 Task: Add an event with the title Second Webinar: Advanced Social Media Advertising Tactics for Conversions, date '2024/04/24', time 9:40 AM to 11:40 AMand add a description:  Regular check-ins and progress reviews will be scheduled to evaluate the employee's progress and provide ongoing feedback. These discussions will allow for adjustments to the action plan if needed and provide encouragement and support to the employee., put the event into Blue category . Add location for the event as: 654 Dubai Creek, Dubai, UAE, logged in from the account softage.10@softage.netand send the event invitation to softage.2@softage.net and softage.3@softage.net. Set a reminder for the event 15 minutes before
Action: Mouse moved to (77, 103)
Screenshot: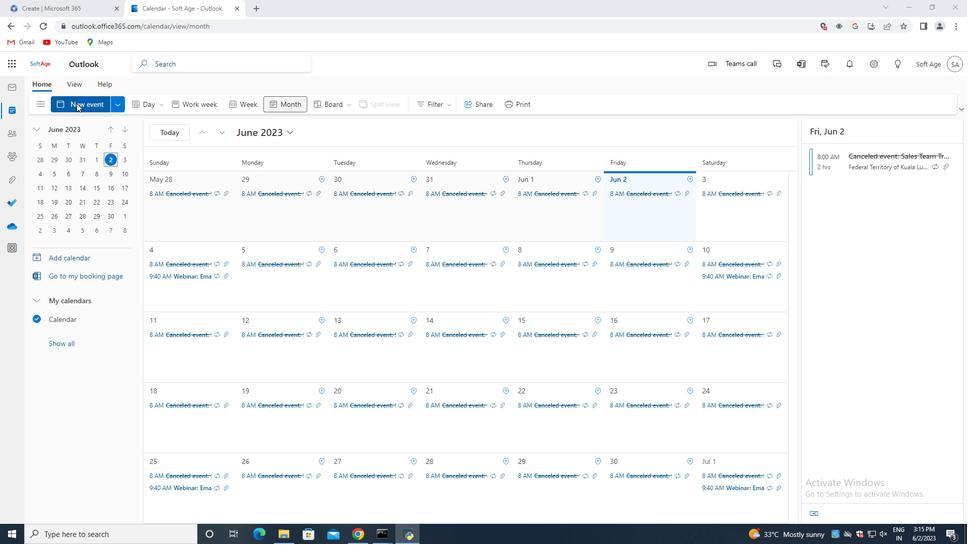 
Action: Mouse pressed left at (77, 103)
Screenshot: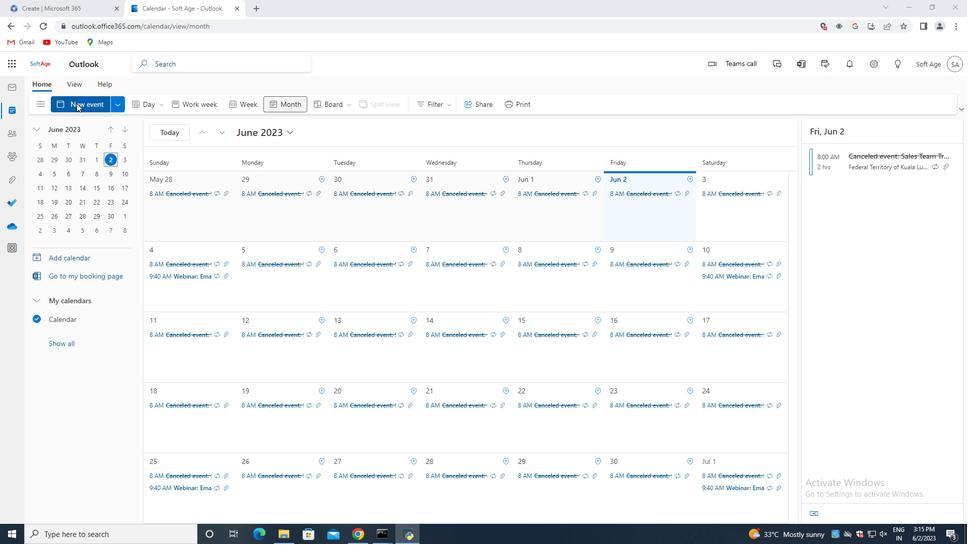 
Action: Mouse moved to (258, 169)
Screenshot: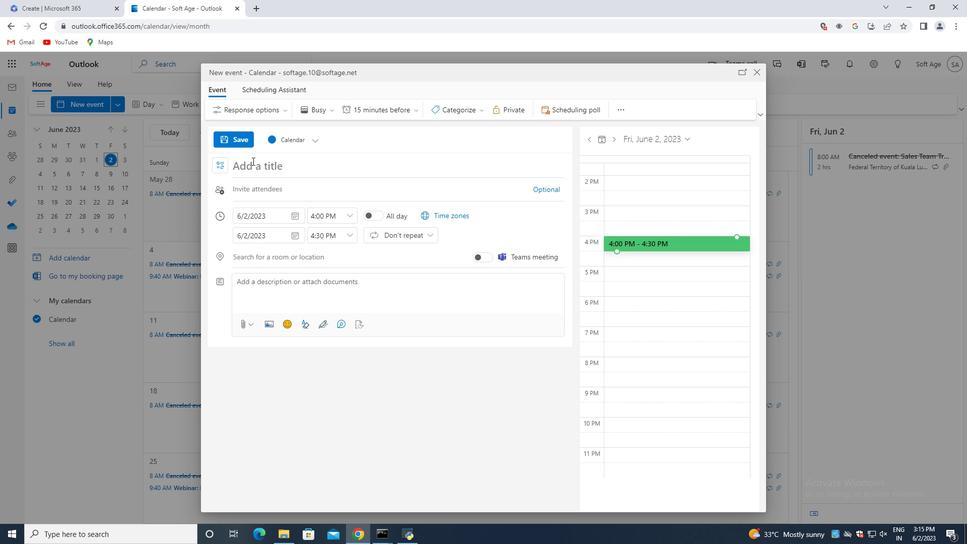 
Action: Mouse pressed left at (258, 169)
Screenshot: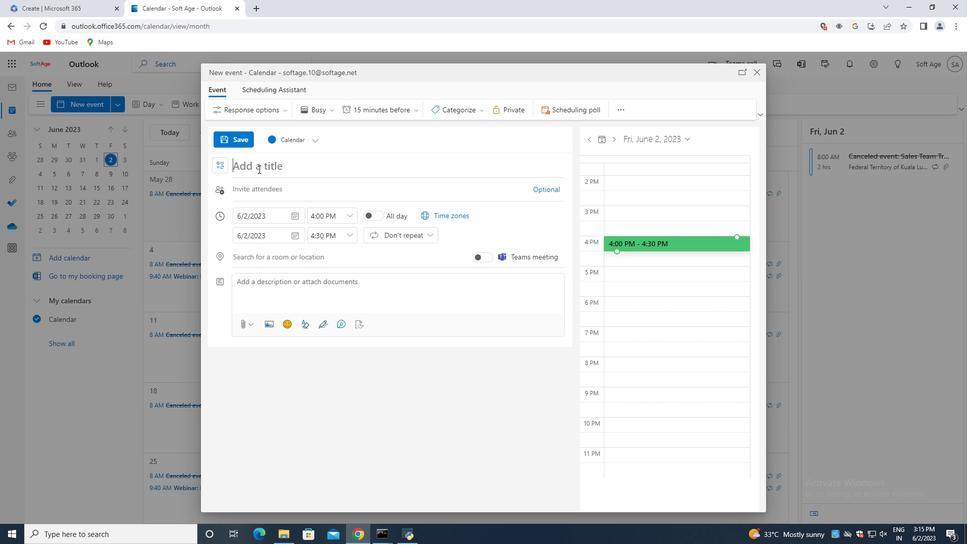
Action: Key pressed <Key.shift>Second<Key.space><Key.shift>Webinar<Key.shift_r>:<Key.space><Key.shift>Advanced<Key.space><Key.shift>Social<Key.space><Key.shift>Media<Key.space><Key.shift>Advertising<Key.space><Key.shift>Tactics
Screenshot: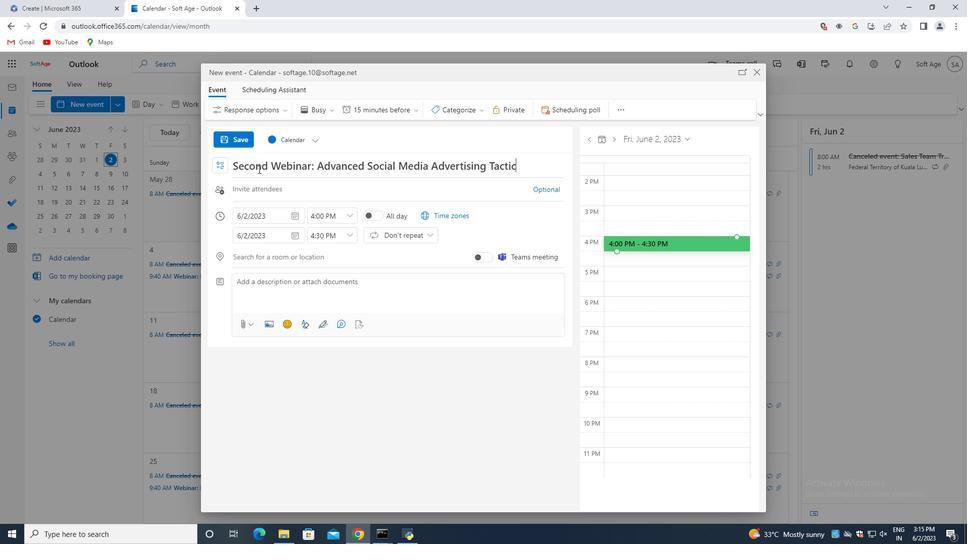 
Action: Mouse moved to (291, 215)
Screenshot: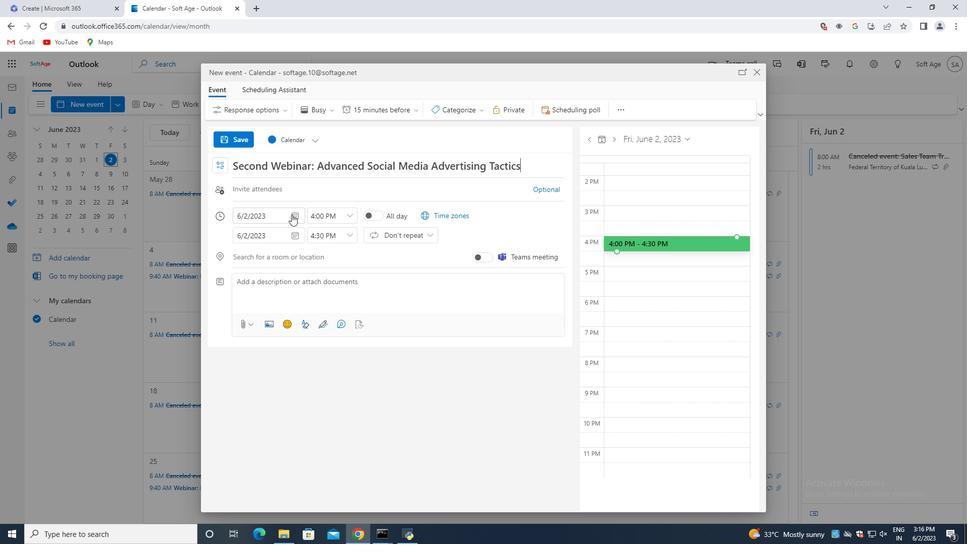 
Action: Mouse pressed left at (291, 215)
Screenshot: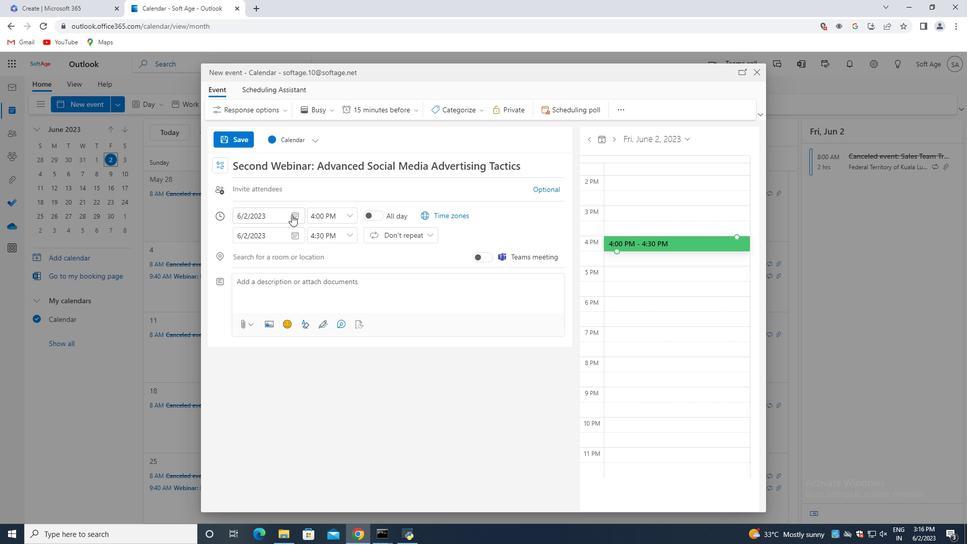 
Action: Mouse moved to (327, 238)
Screenshot: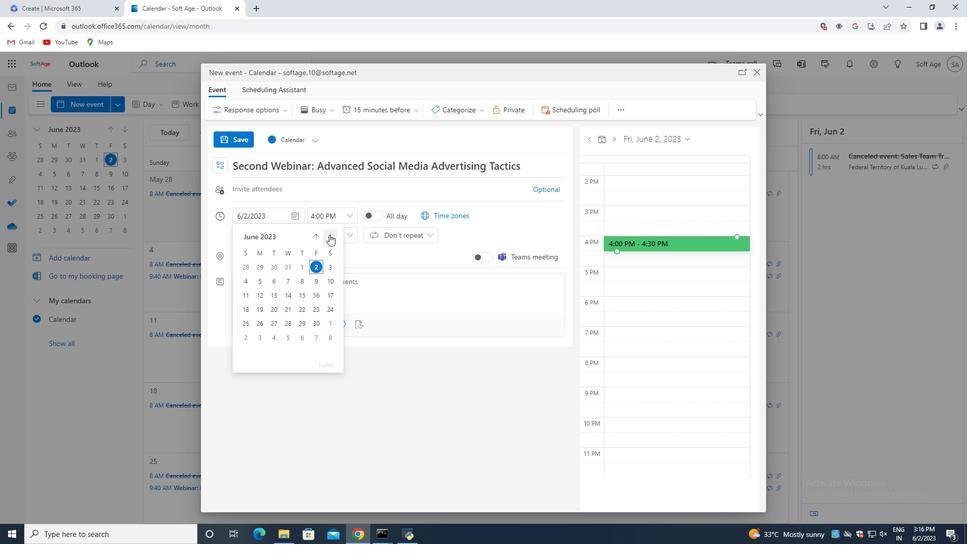 
Action: Mouse pressed left at (327, 238)
Screenshot: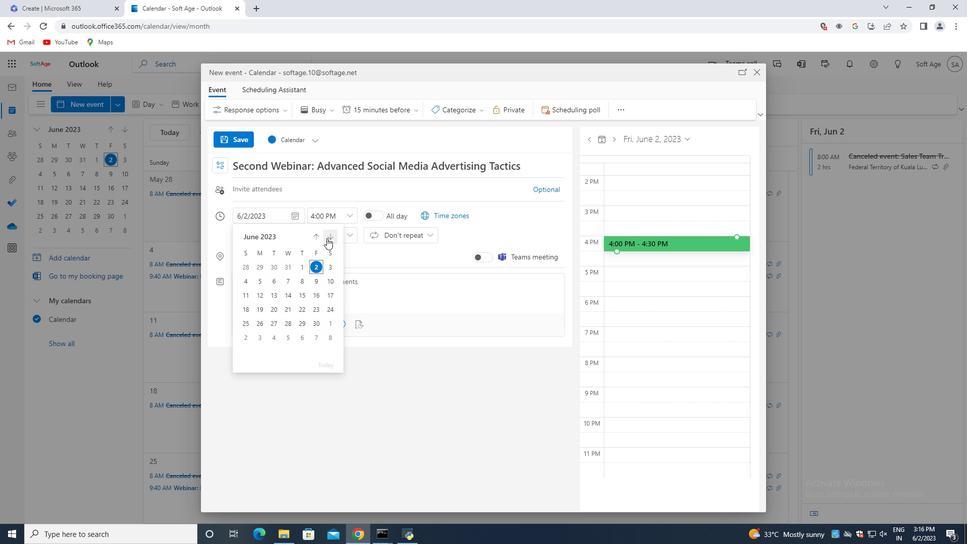 
Action: Mouse pressed left at (327, 238)
Screenshot: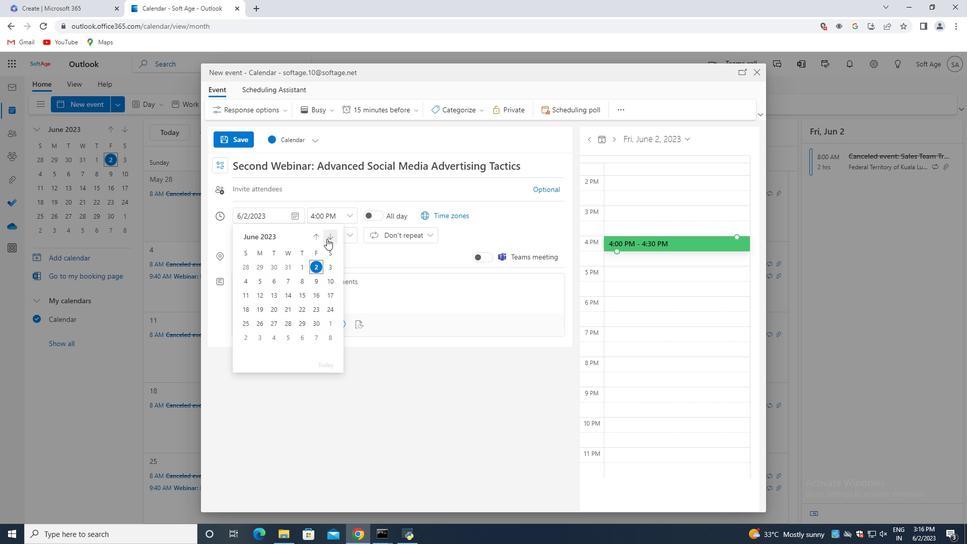 
Action: Mouse moved to (327, 238)
Screenshot: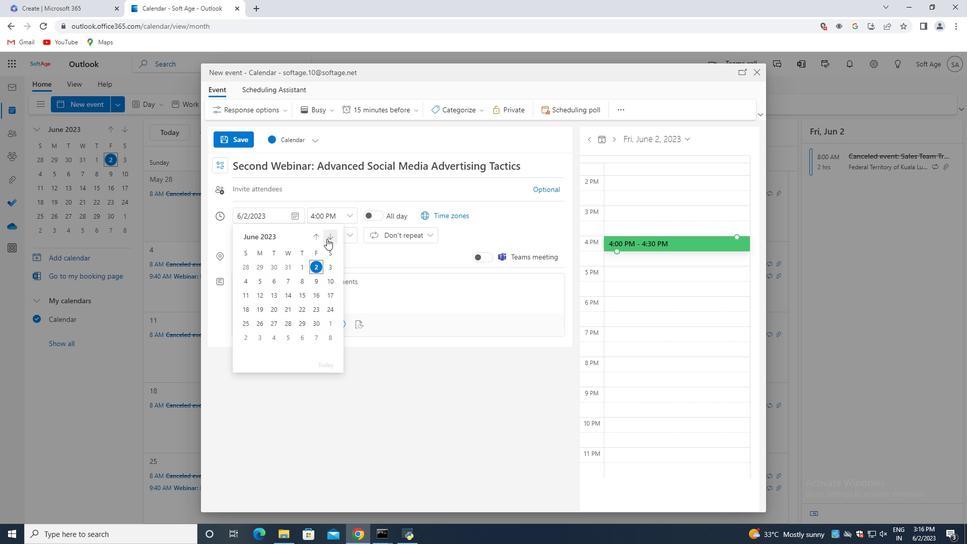 
Action: Mouse pressed left at (327, 238)
Screenshot: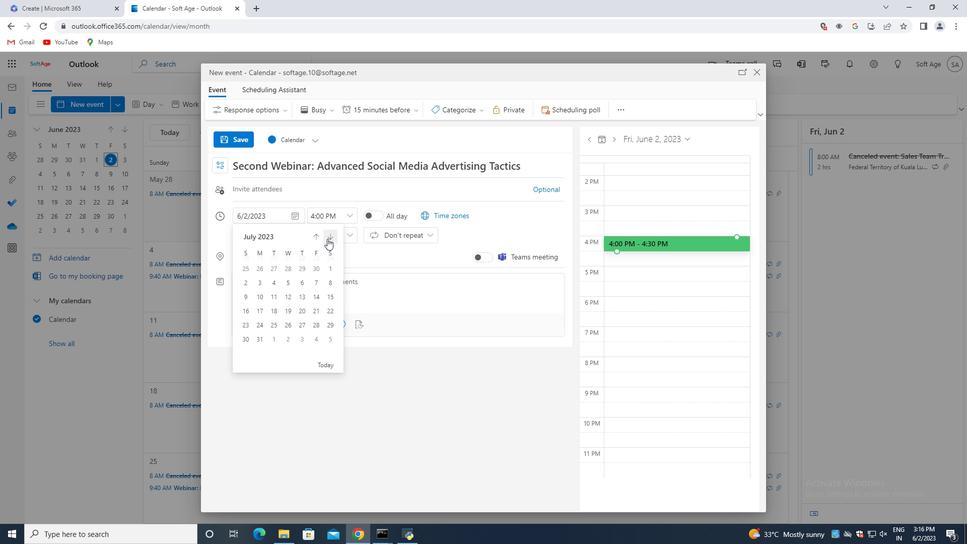 
Action: Mouse pressed left at (327, 238)
Screenshot: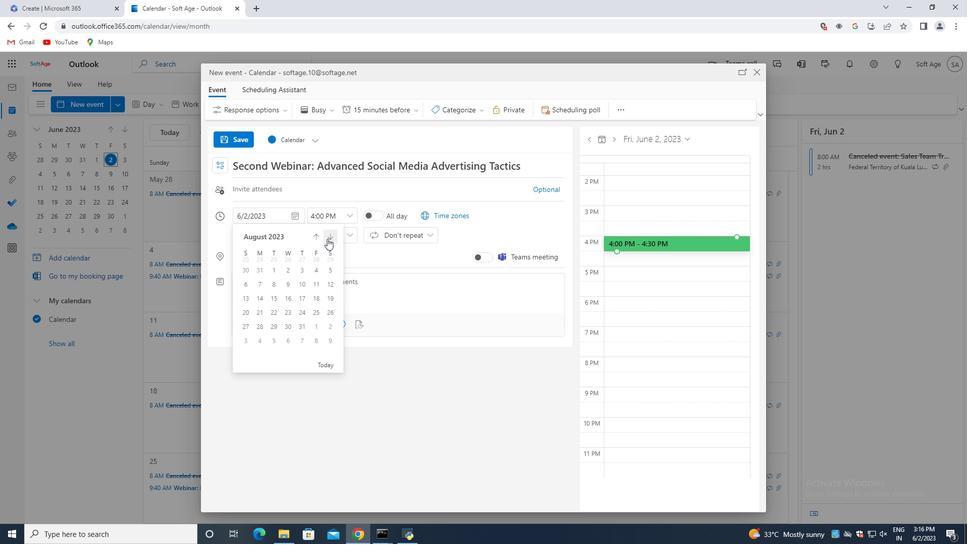 
Action: Mouse moved to (328, 238)
Screenshot: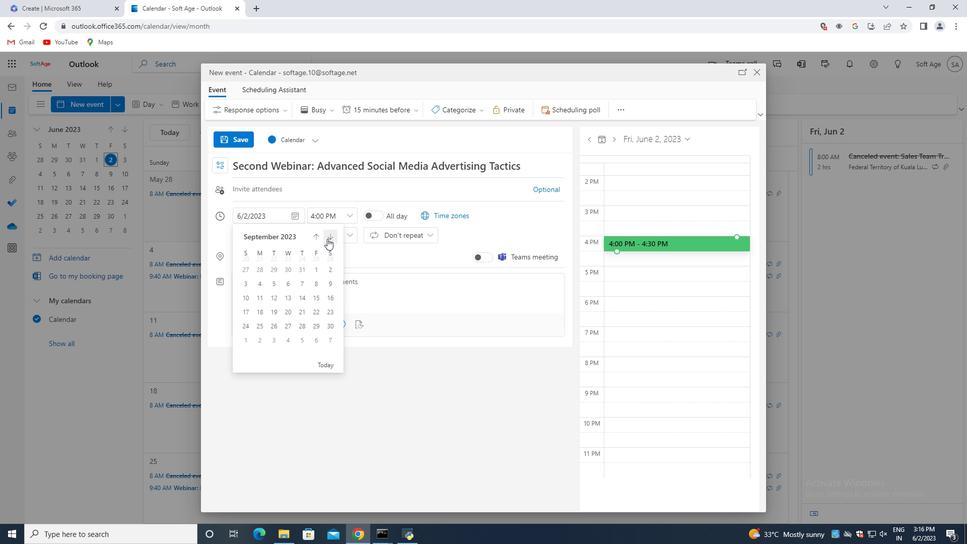 
Action: Mouse pressed left at (328, 238)
Screenshot: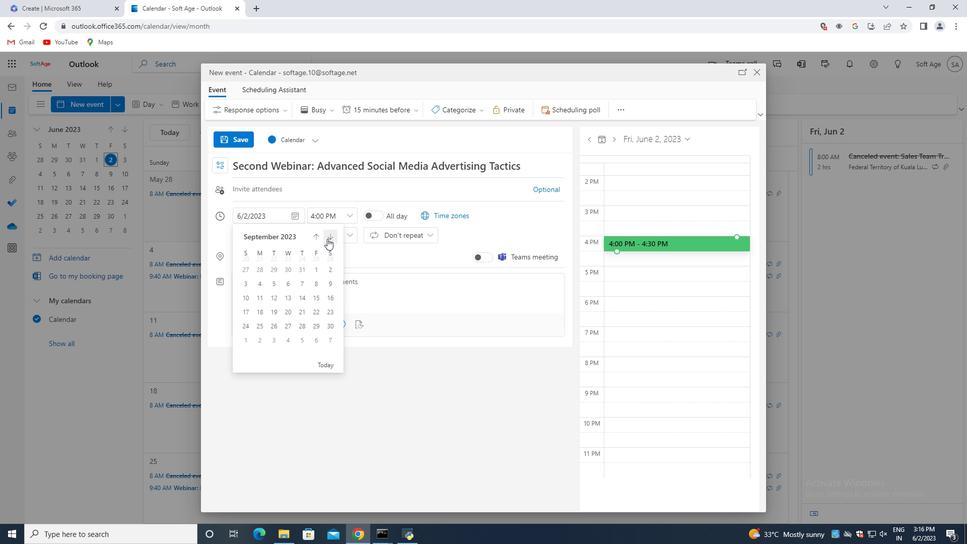 
Action: Mouse moved to (328, 238)
Screenshot: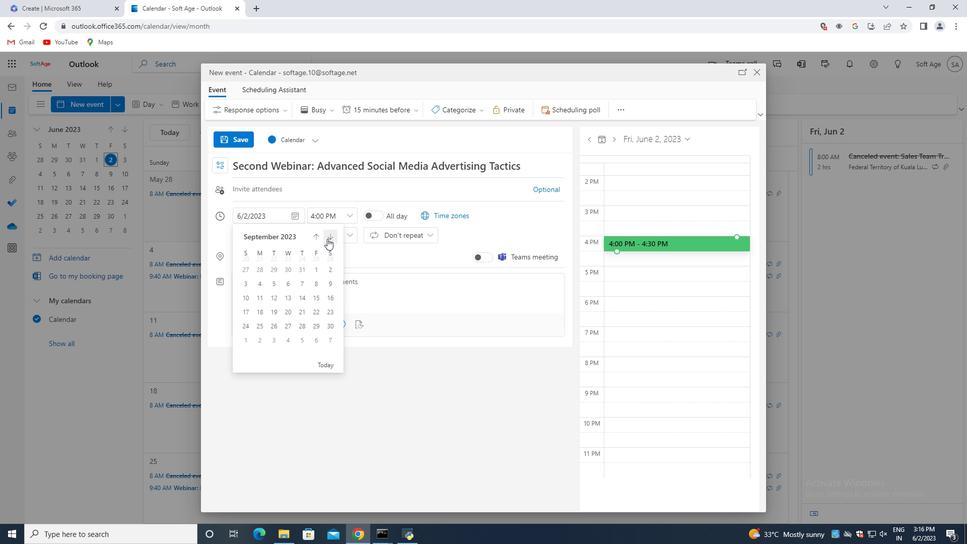 
Action: Mouse pressed left at (328, 238)
Screenshot: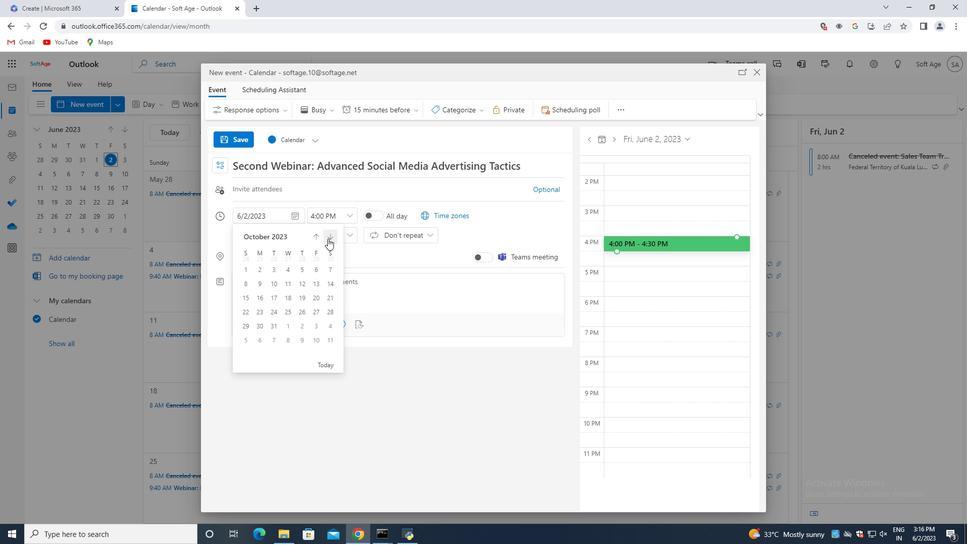 
Action: Mouse moved to (329, 239)
Screenshot: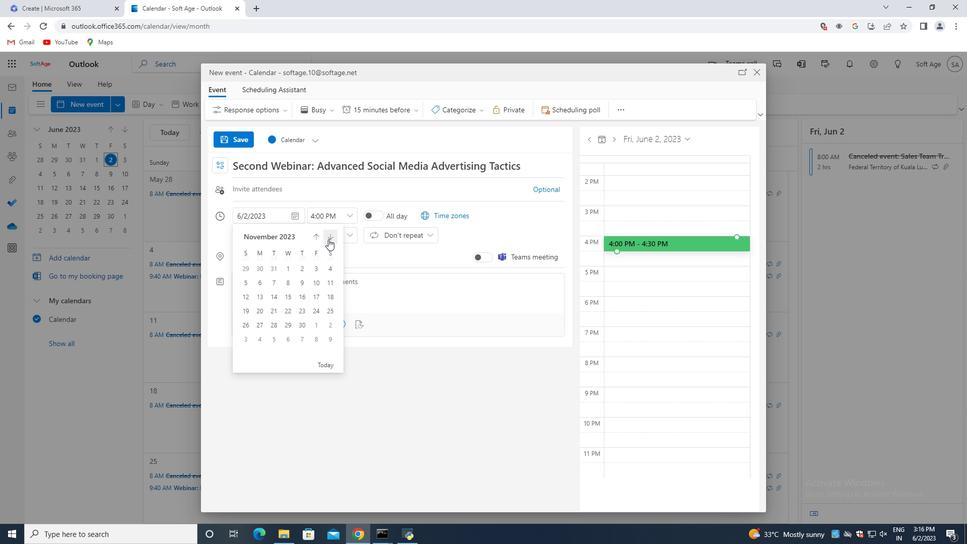 
Action: Mouse pressed left at (329, 239)
Screenshot: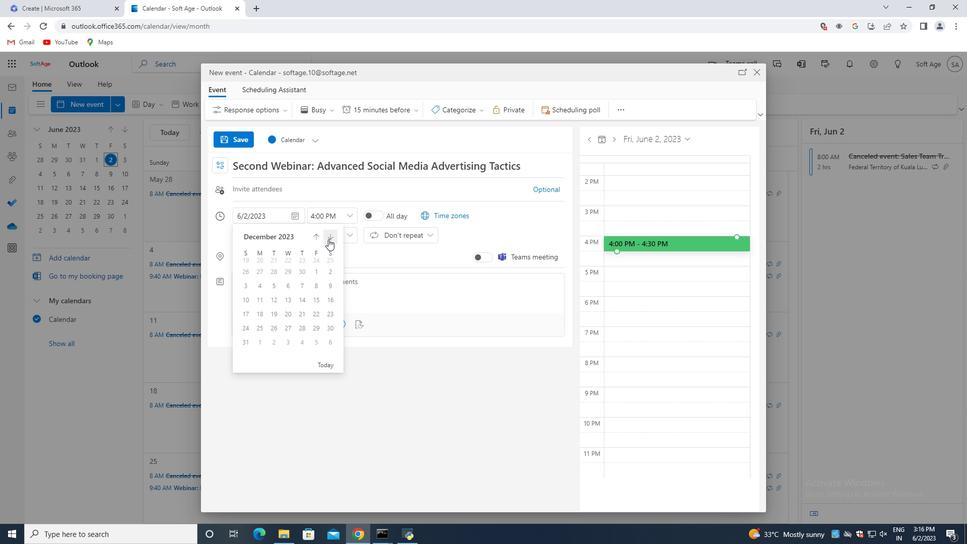 
Action: Mouse pressed left at (329, 239)
Screenshot: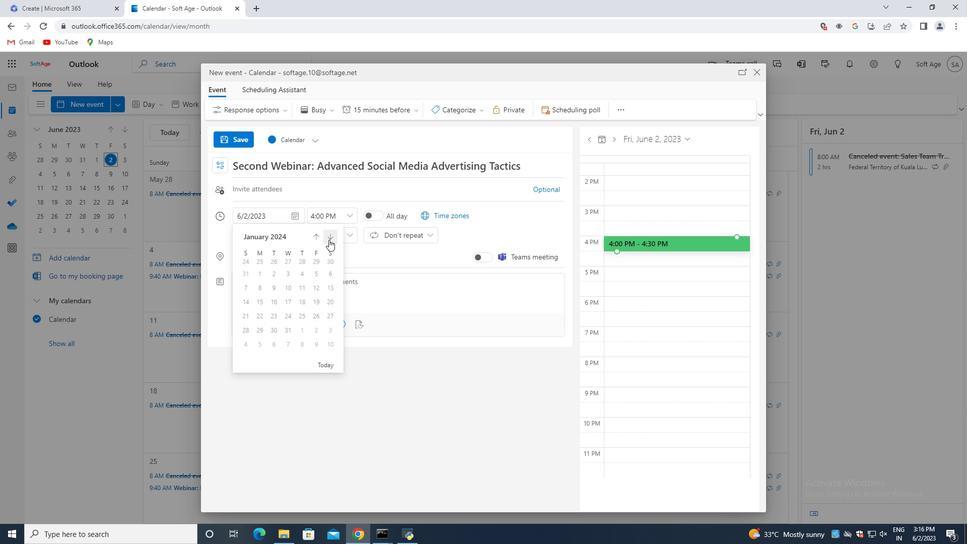 
Action: Mouse pressed left at (329, 239)
Screenshot: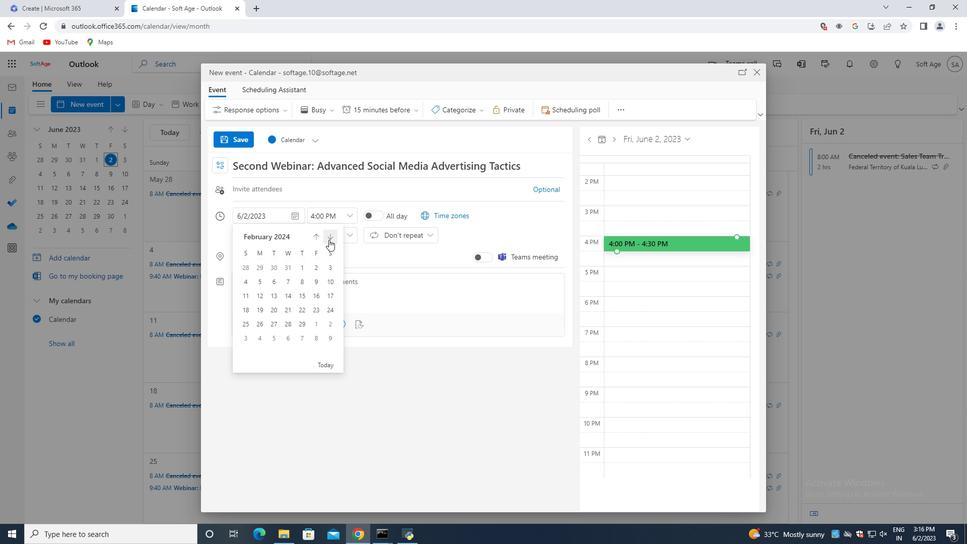 
Action: Mouse moved to (329, 240)
Screenshot: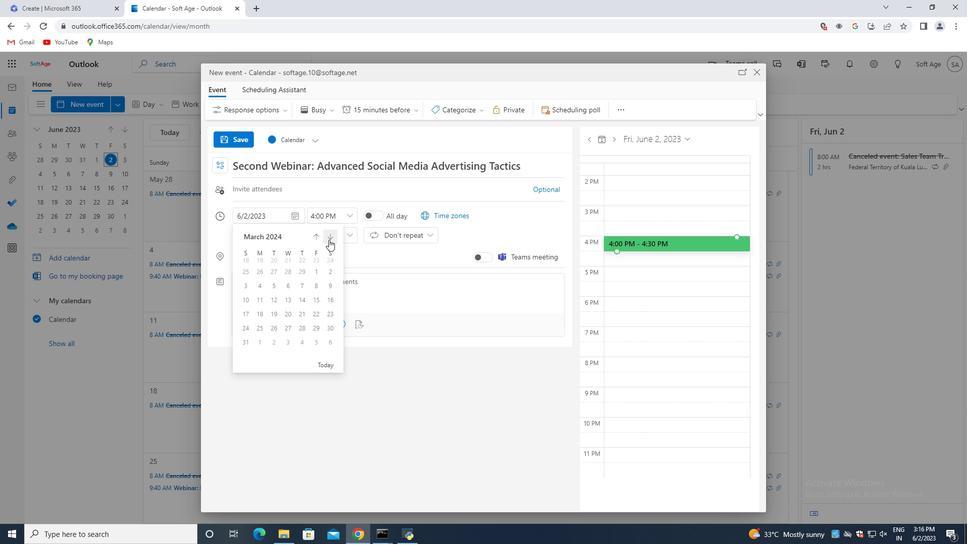 
Action: Mouse pressed left at (329, 240)
Screenshot: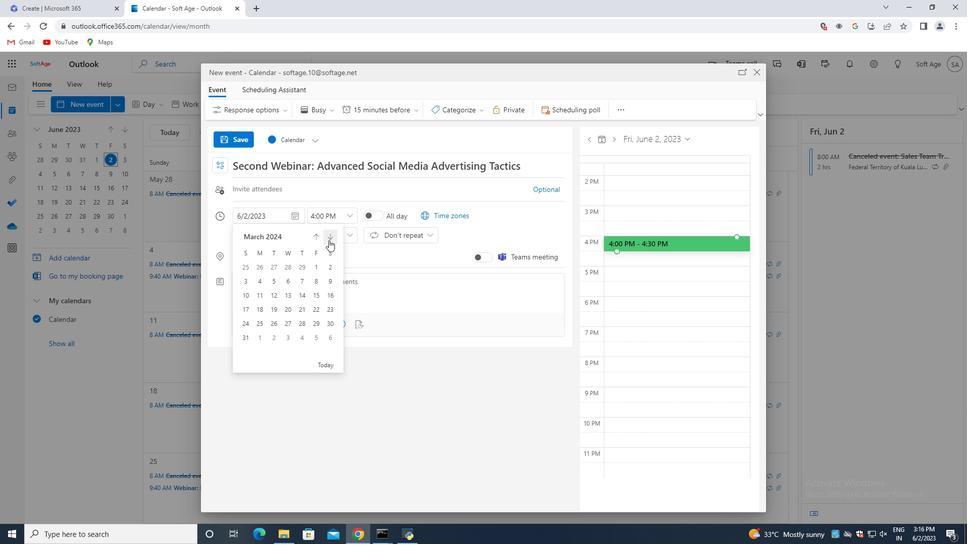 
Action: Mouse moved to (288, 309)
Screenshot: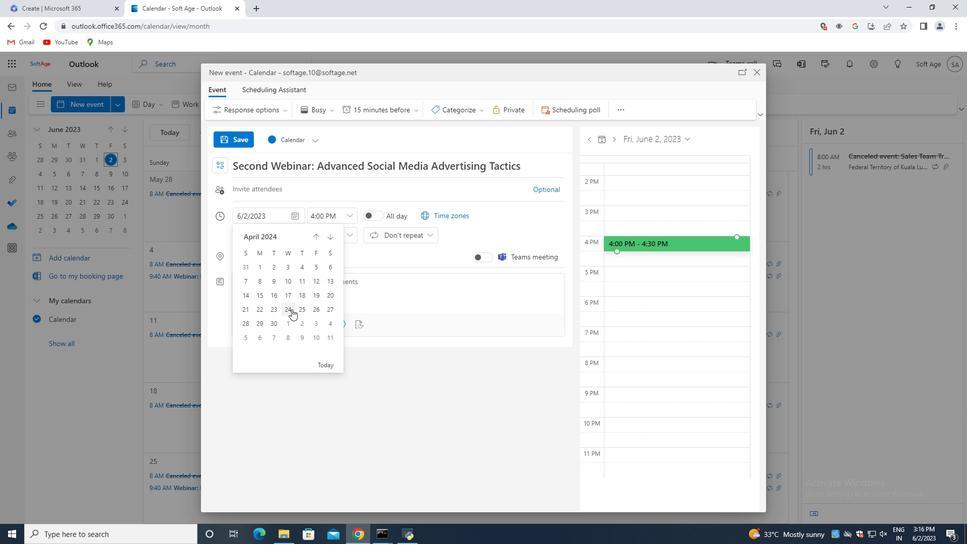 
Action: Mouse pressed left at (288, 309)
Screenshot: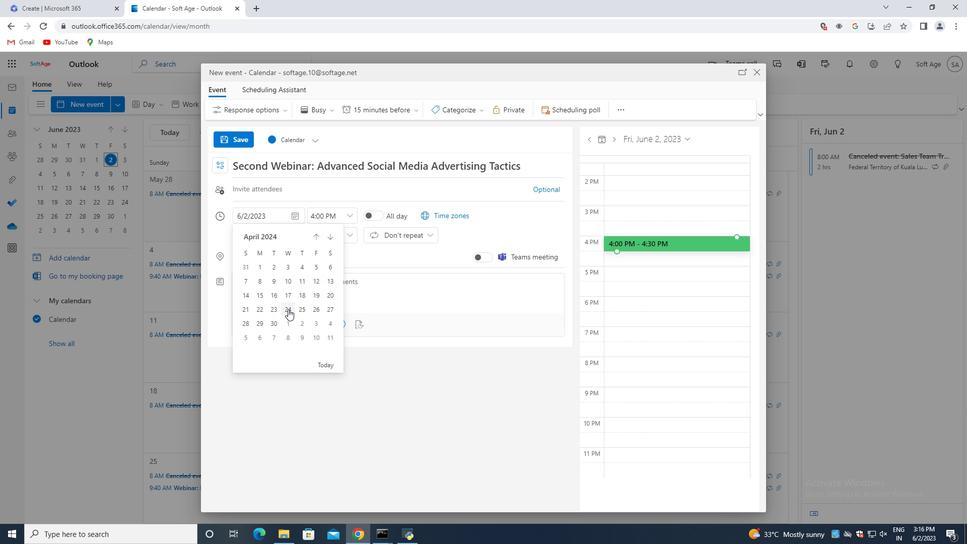 
Action: Mouse moved to (350, 216)
Screenshot: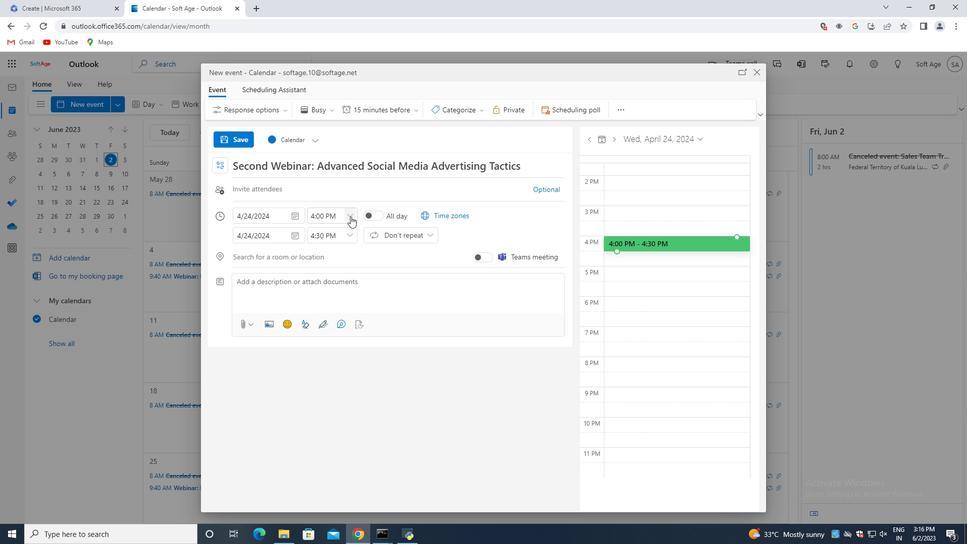 
Action: Mouse pressed left at (350, 216)
Screenshot: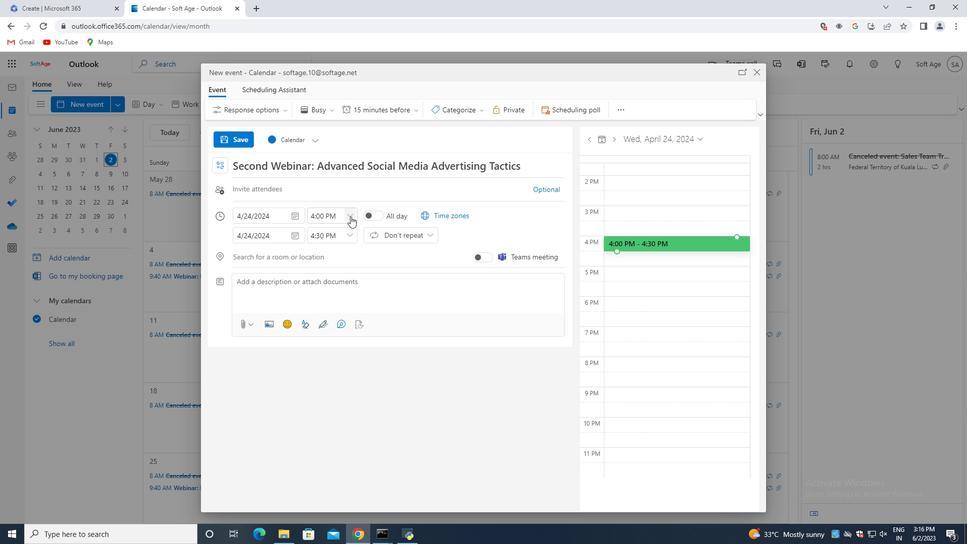 
Action: Mouse moved to (338, 233)
Screenshot: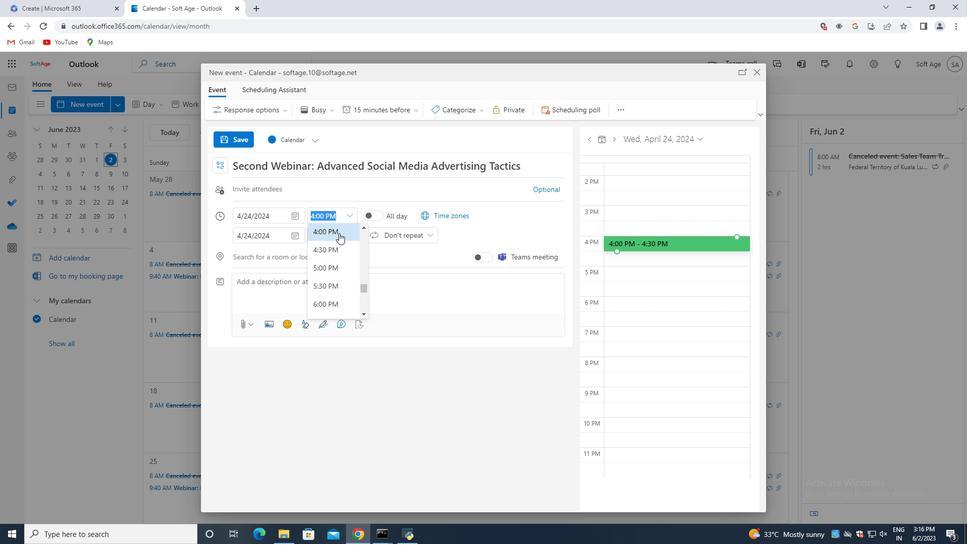 
Action: Mouse scrolled (338, 233) with delta (0, 0)
Screenshot: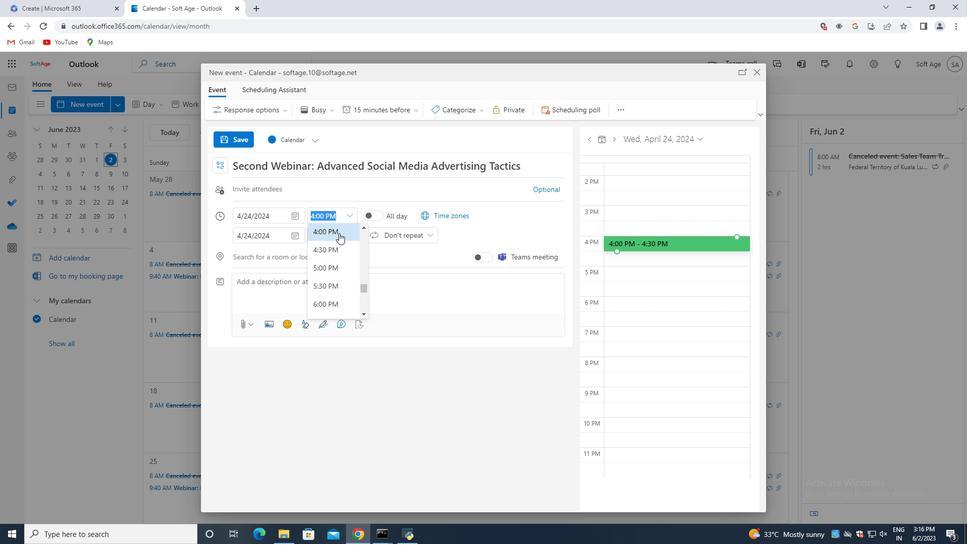 
Action: Mouse scrolled (338, 233) with delta (0, 0)
Screenshot: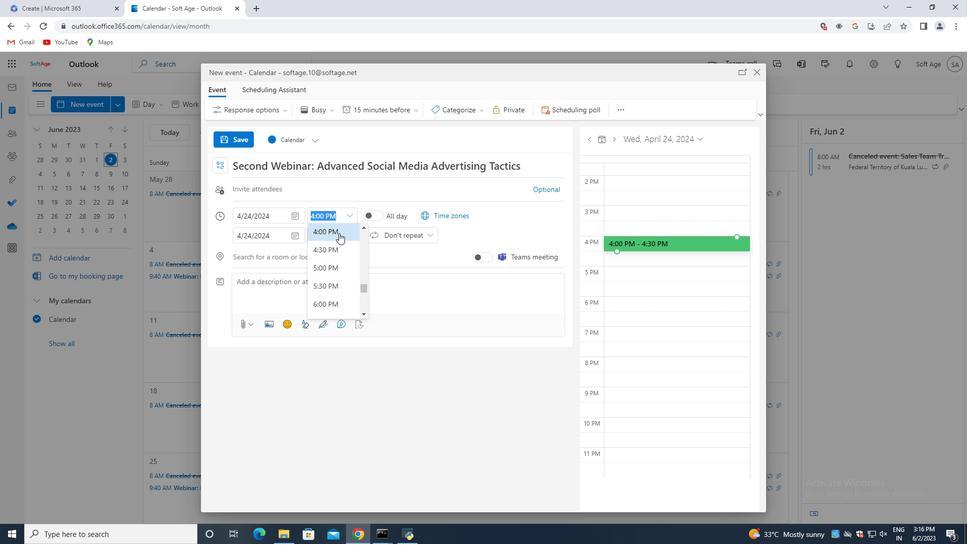 
Action: Mouse scrolled (338, 233) with delta (0, 0)
Screenshot: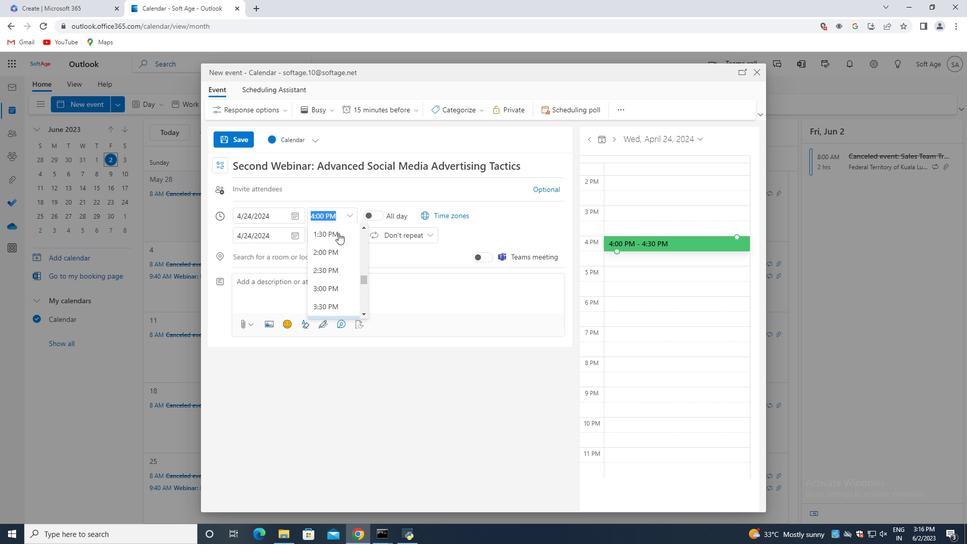 
Action: Mouse scrolled (338, 233) with delta (0, 0)
Screenshot: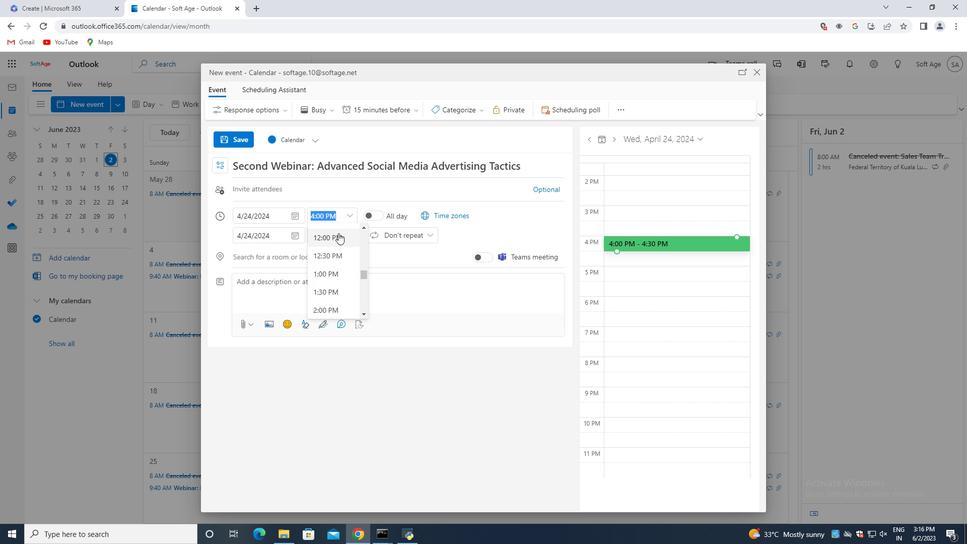 
Action: Mouse scrolled (338, 233) with delta (0, 0)
Screenshot: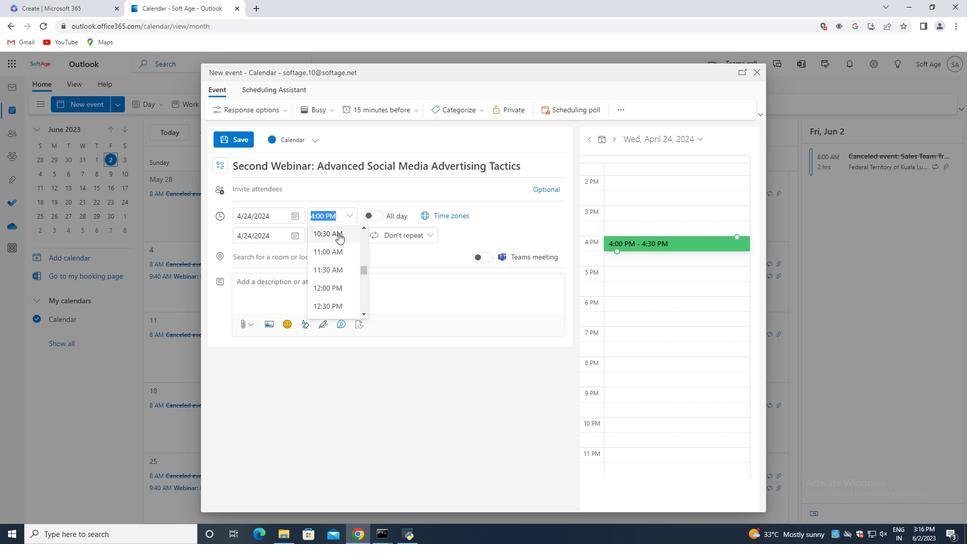 
Action: Mouse moved to (323, 249)
Screenshot: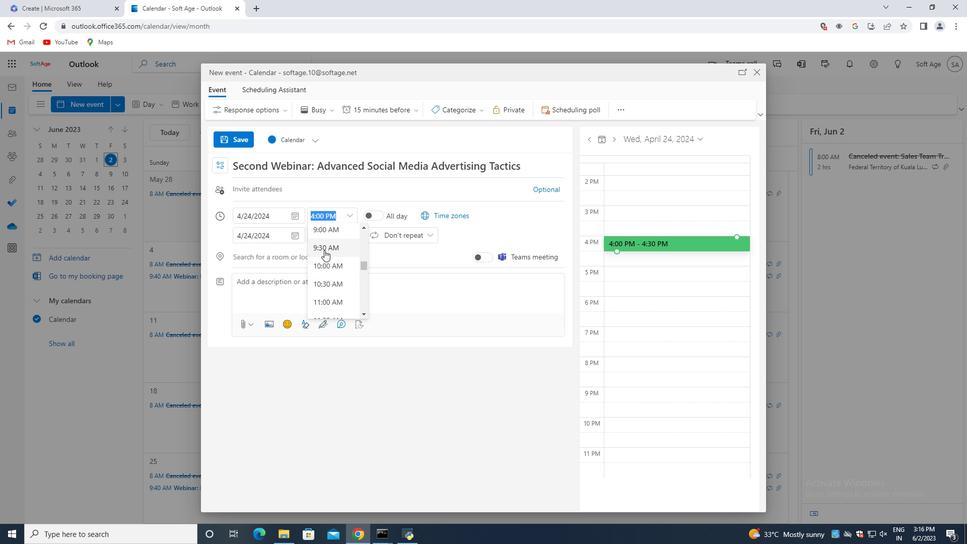 
Action: Mouse pressed left at (323, 249)
Screenshot: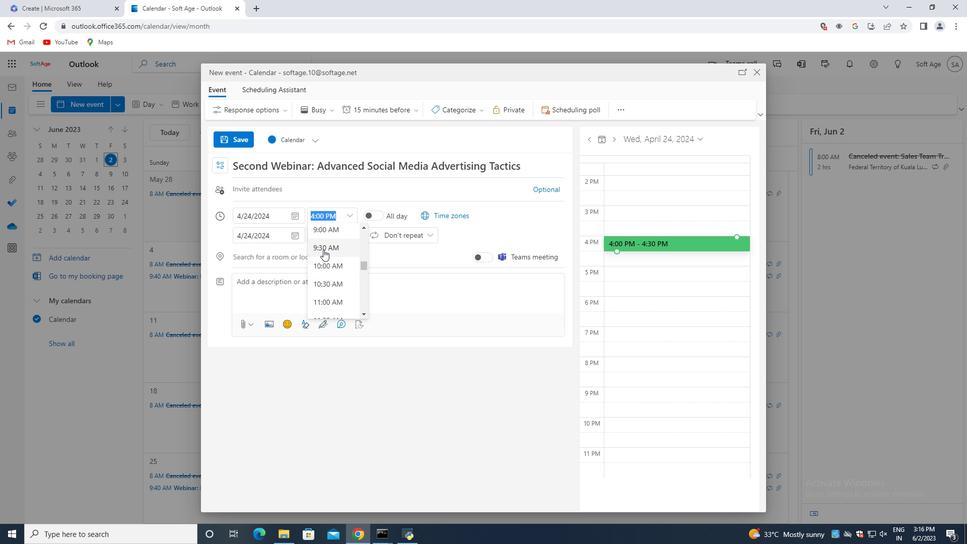 
Action: Mouse moved to (318, 217)
Screenshot: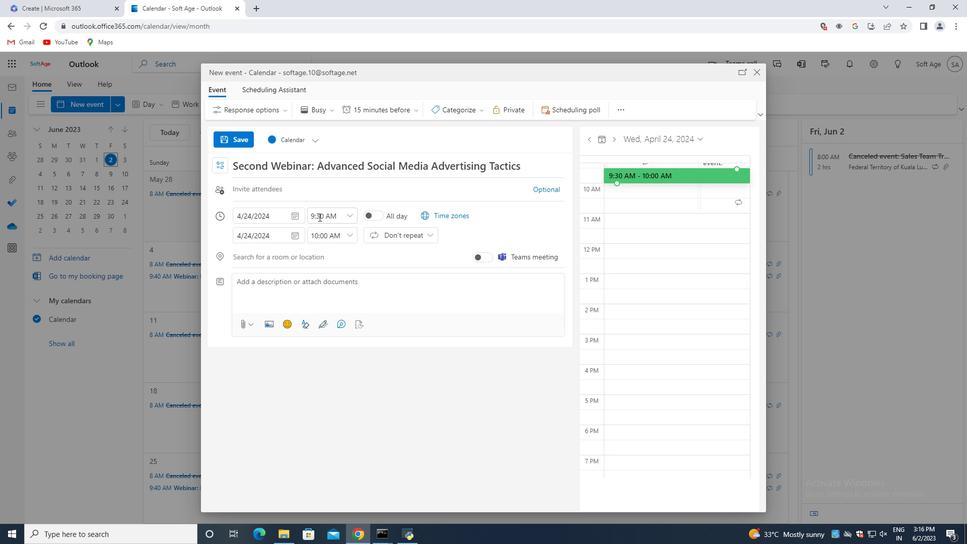
Action: Mouse pressed left at (318, 217)
Screenshot: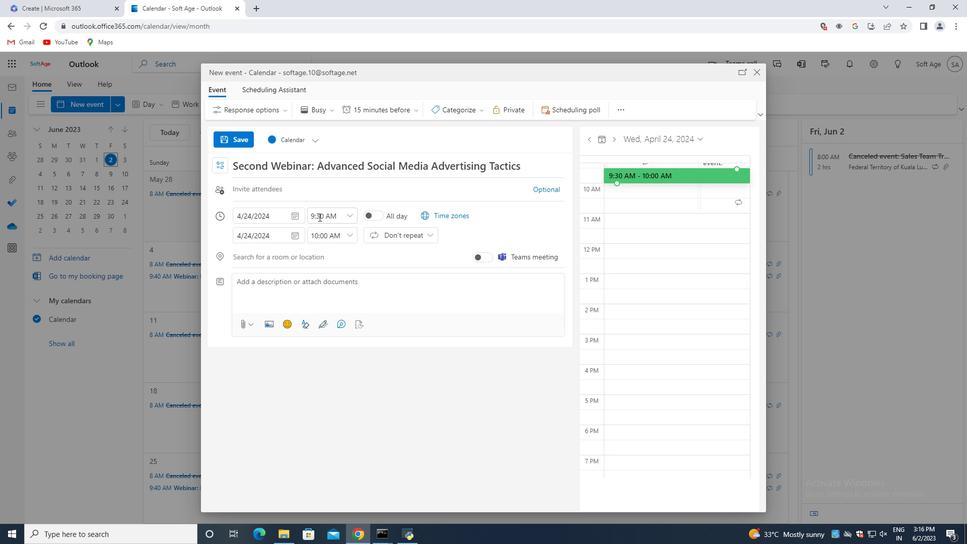 
Action: Mouse moved to (339, 269)
Screenshot: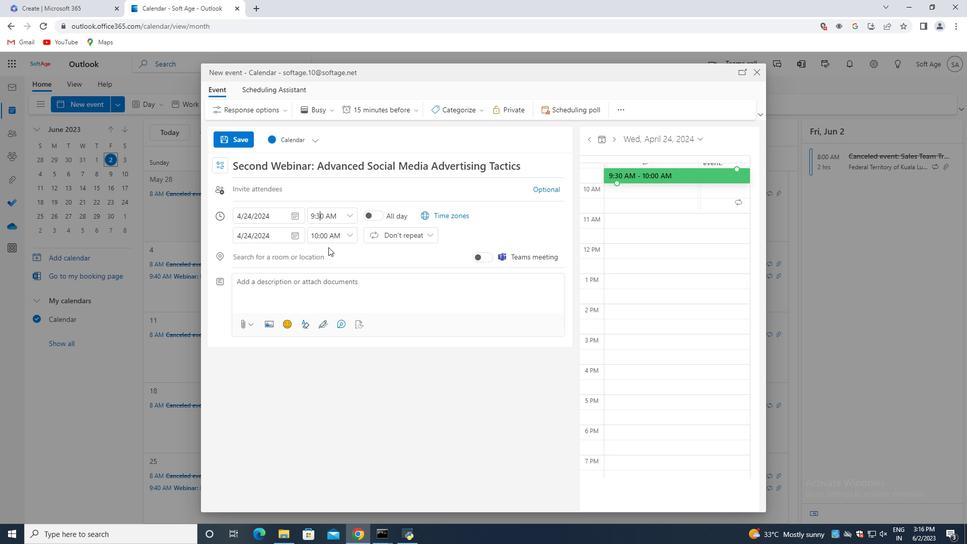 
Action: Key pressed <Key.backspace>4
Screenshot: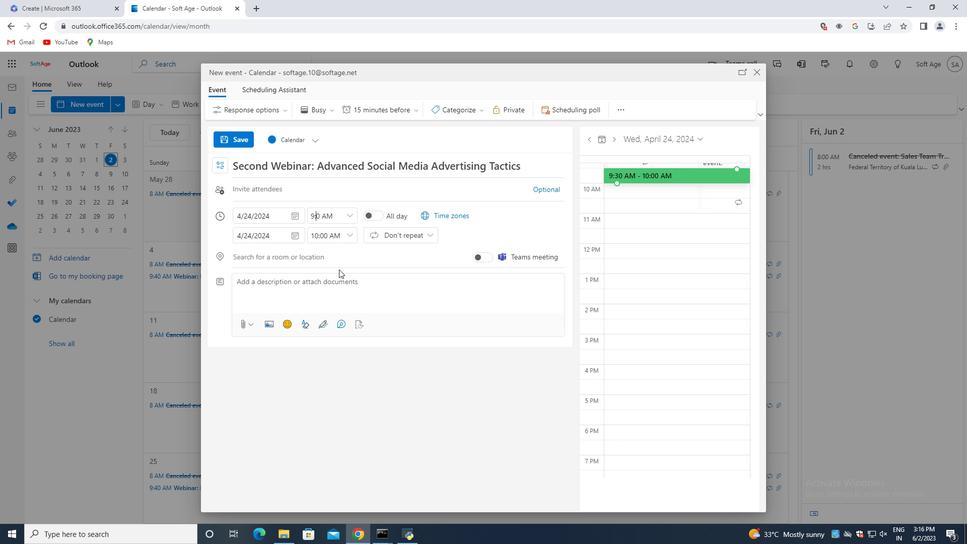 
Action: Mouse moved to (349, 238)
Screenshot: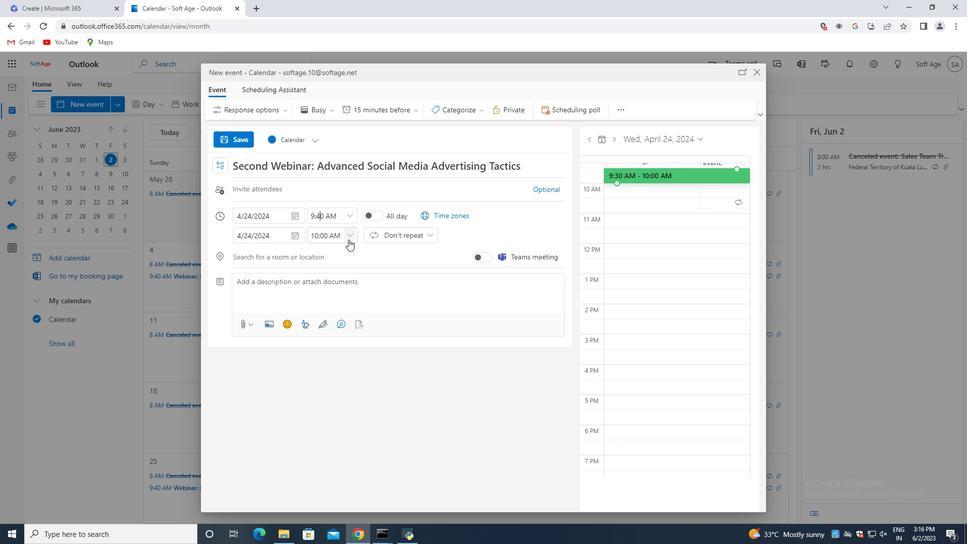 
Action: Mouse pressed left at (349, 238)
Screenshot: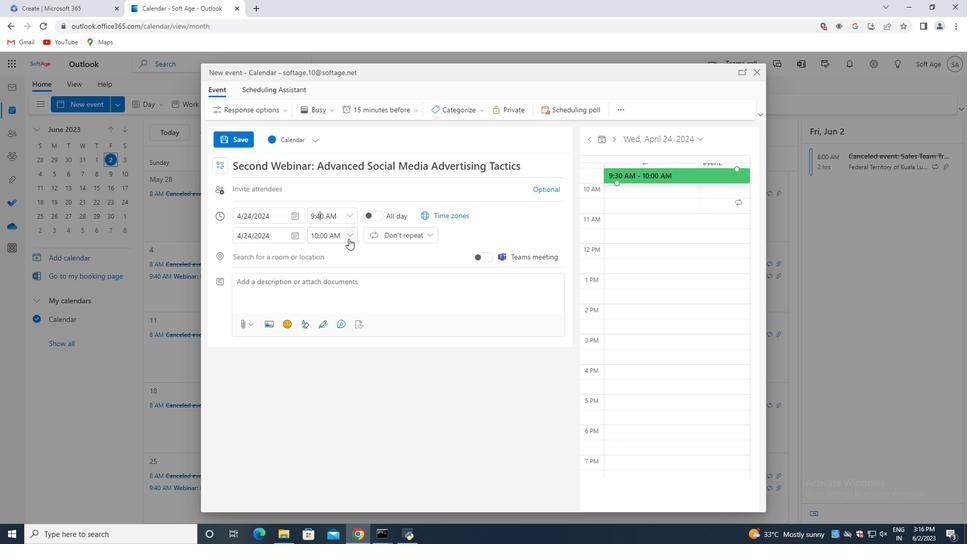 
Action: Mouse moved to (334, 306)
Screenshot: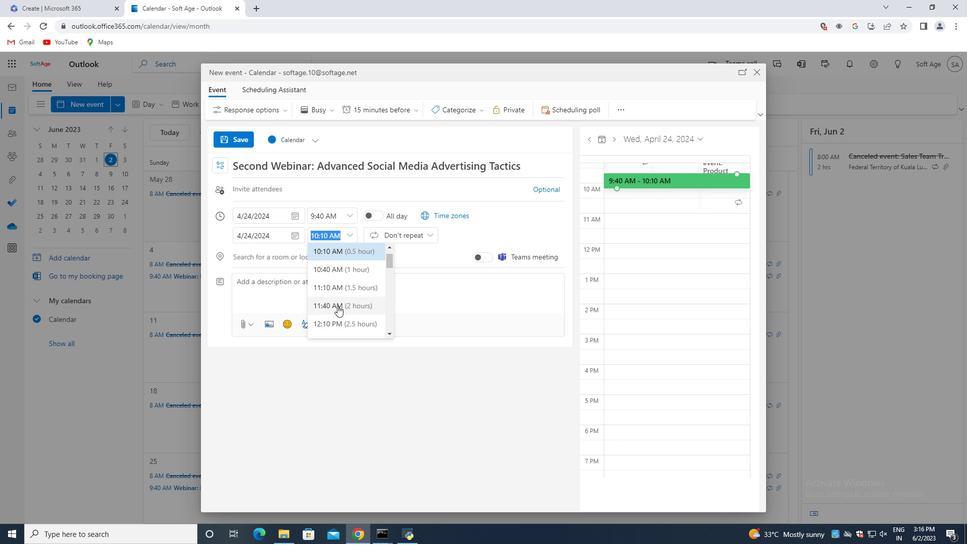
Action: Mouse pressed left at (334, 306)
Screenshot: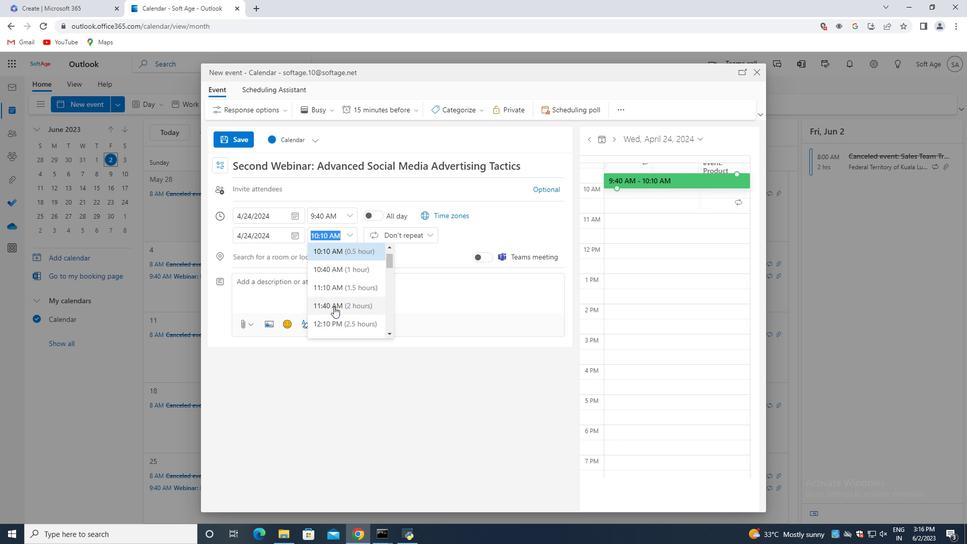 
Action: Mouse moved to (323, 282)
Screenshot: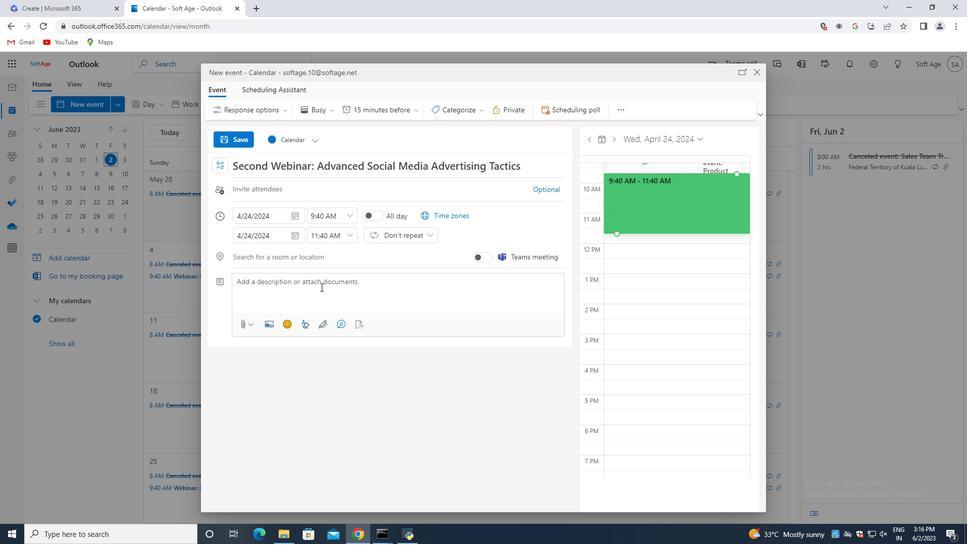 
Action: Mouse pressed left at (323, 282)
Screenshot: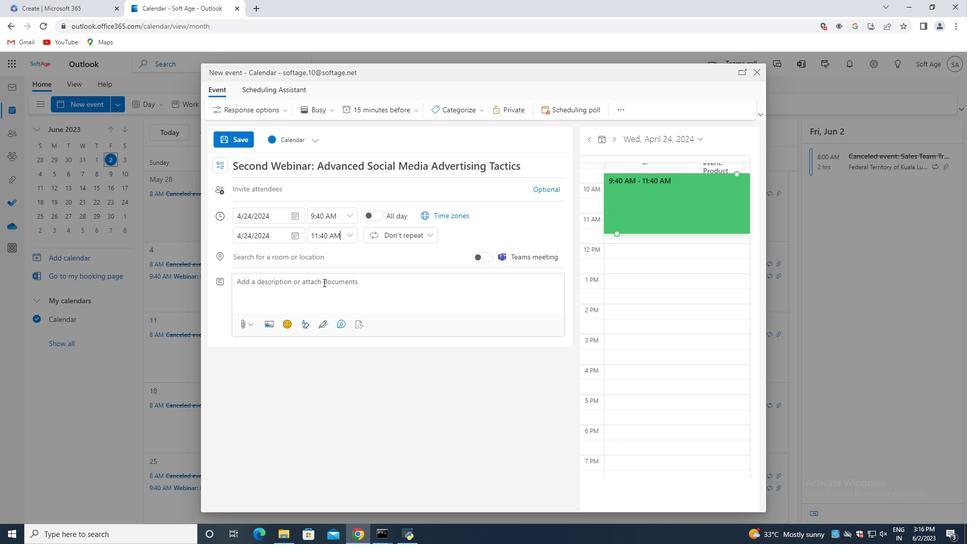 
Action: Key pressed <Key.shift><Key.shift><Key.shift><Key.shift><Key.shift><Key.shift><Key.shift><Key.shift><Key.shift><Key.shift><Key.shift>Regular<Key.space>check-ins<Key.space>and<Key.space>progress<Key.space>reviews<Key.space>will<Key.space>be<Key.space>scheduled<Key.space>to<Key.space>evaluate<Key.space>the<Key.space>employee's<Key.space>progress<Key.space>and<Key.space>provide<Key.space>ongoing<Key.space>feedback.<Key.space><Key.shift>These<Key.space>discussions<Key.space>
Screenshot: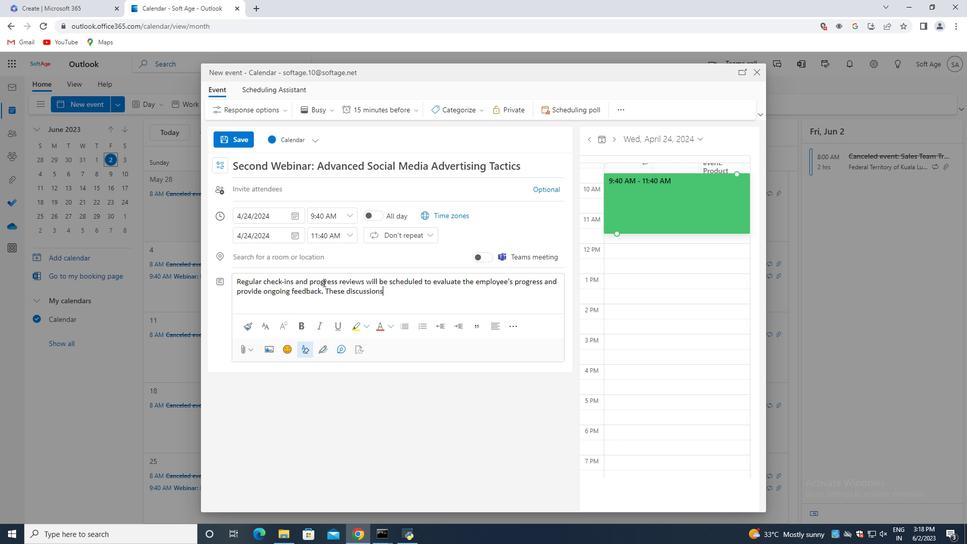 
Action: Mouse moved to (323, 282)
Screenshot: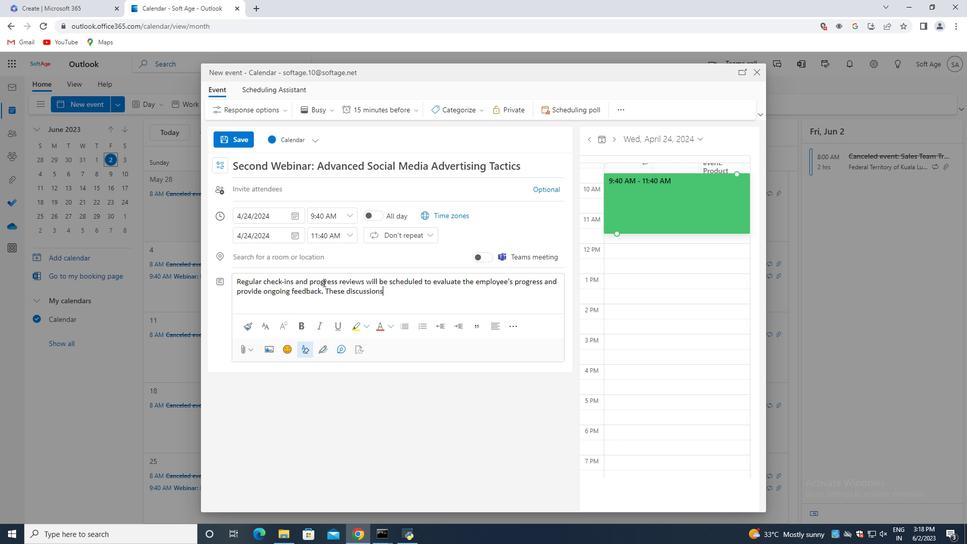 
Action: Key pressed will<Key.space>allow<Key.space>for<Key.space>adjustments<Key.space>to<Key.space>the<Key.space>action<Key.space>plan<Key.space>if<Key.space>needed<Key.space>and<Key.space>provide<Key.space>encouragement<Key.space>and<Key.space>support<Key.space>to<Key.space>the<Key.space>employee.
Screenshot: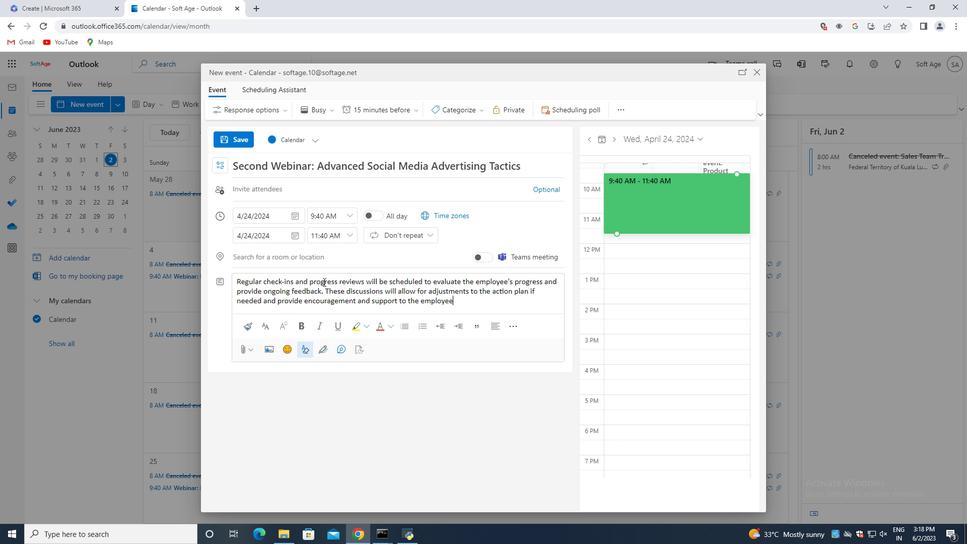 
Action: Mouse moved to (440, 108)
Screenshot: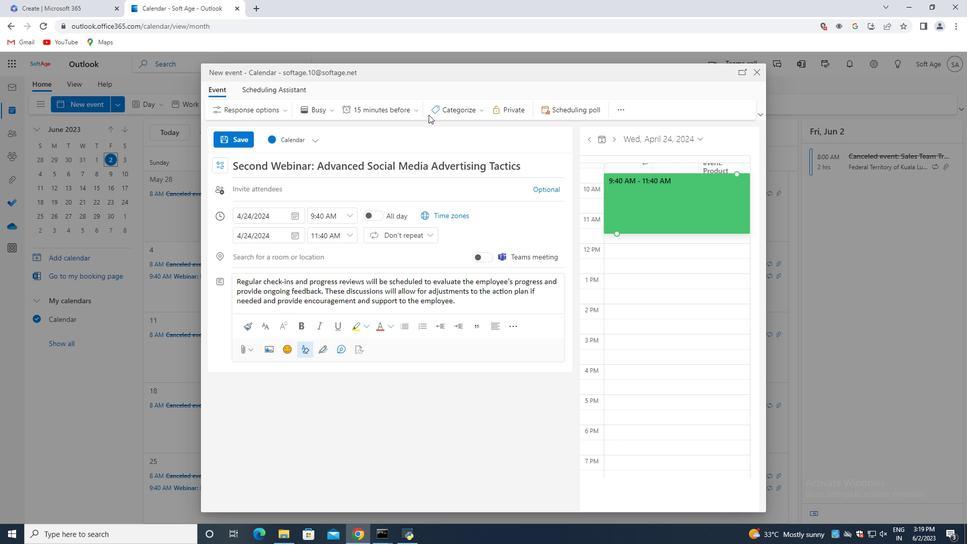 
Action: Mouse pressed left at (440, 108)
Screenshot: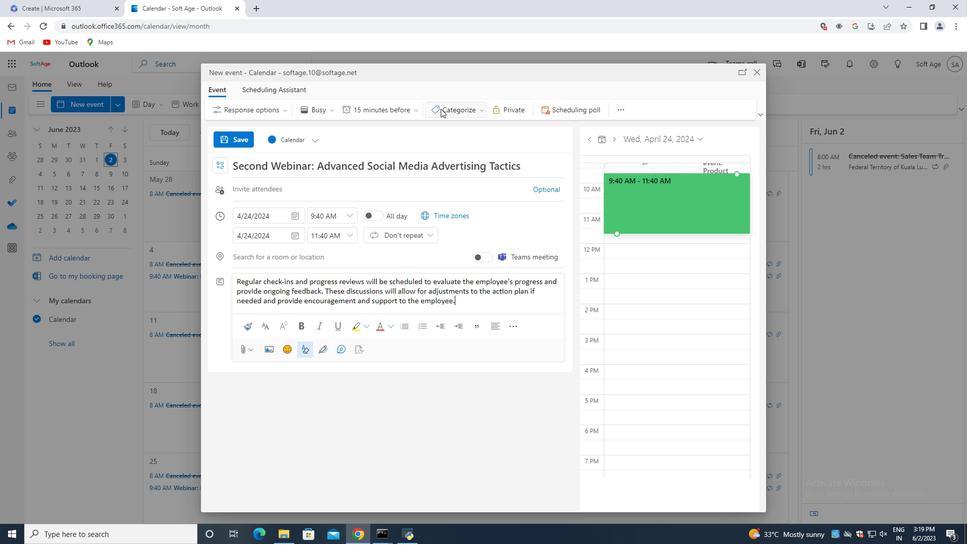 
Action: Mouse moved to (467, 129)
Screenshot: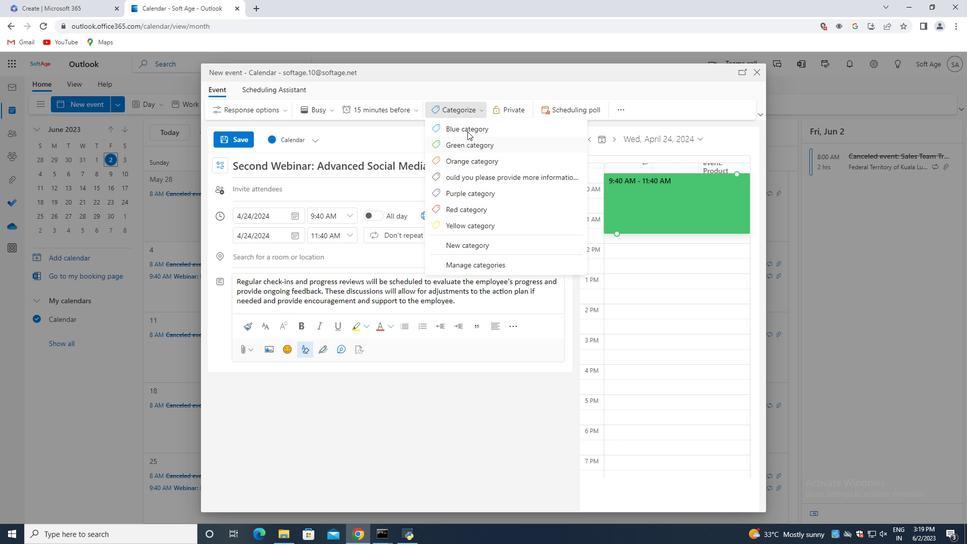 
Action: Mouse pressed left at (467, 129)
Screenshot: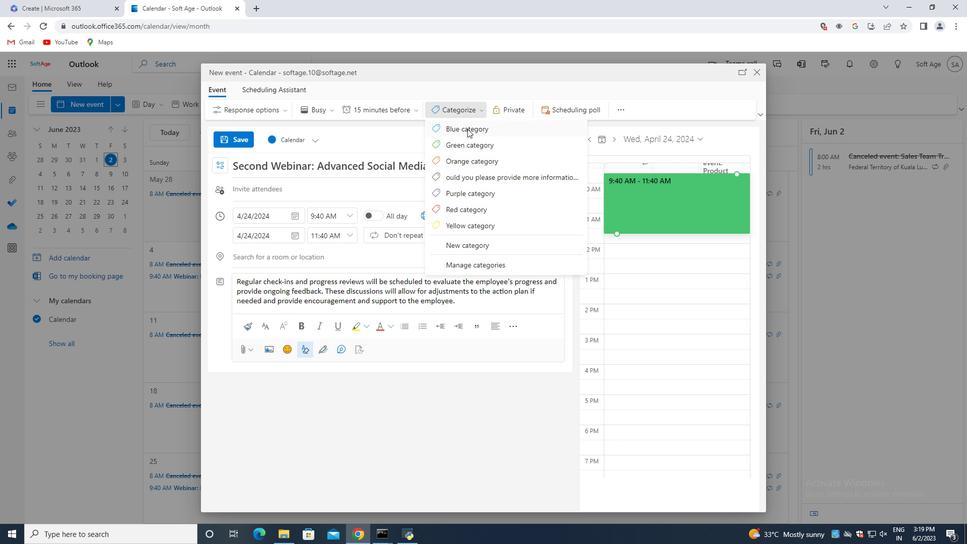 
Action: Mouse moved to (286, 257)
Screenshot: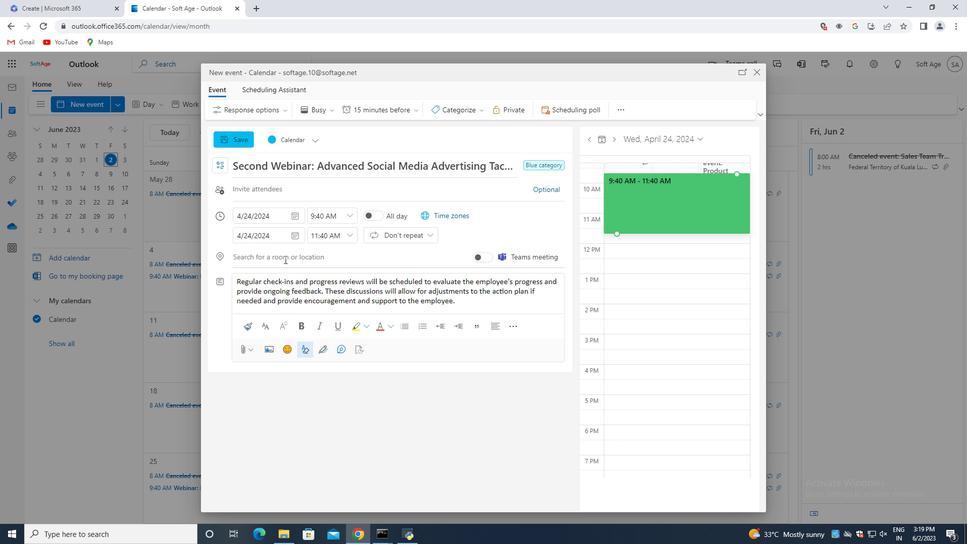 
Action: Mouse pressed left at (286, 257)
Screenshot: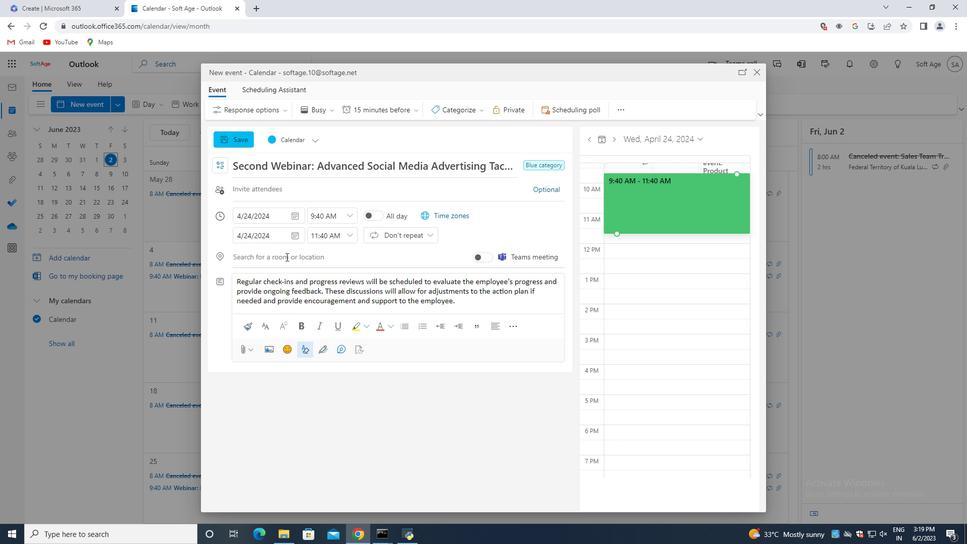 
Action: Key pressed 654<Key.space><Key.shift>Dubai<Key.space><Key.shift>Creek,<Key.space><Key.shift>Dubai,<Key.space><Key.shift>UAE
Screenshot: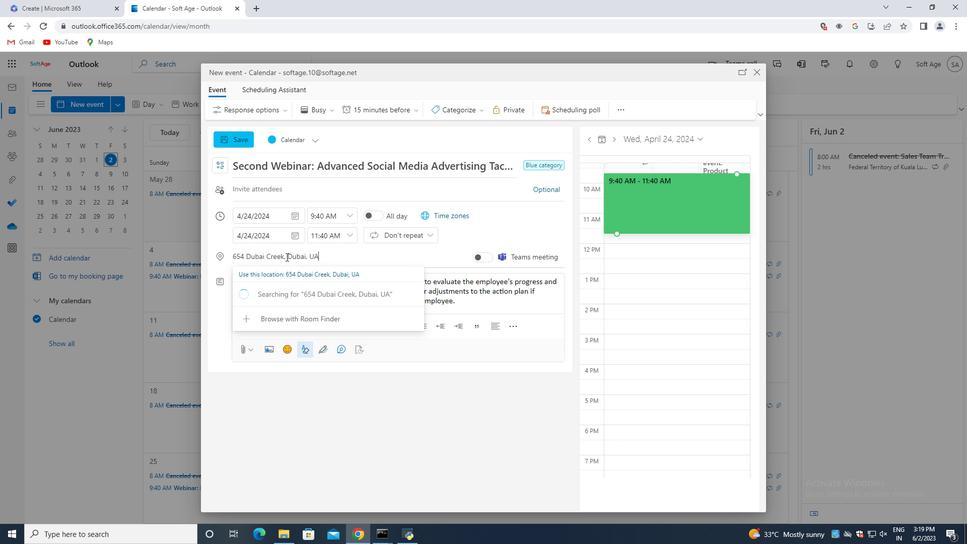 
Action: Mouse moved to (339, 272)
Screenshot: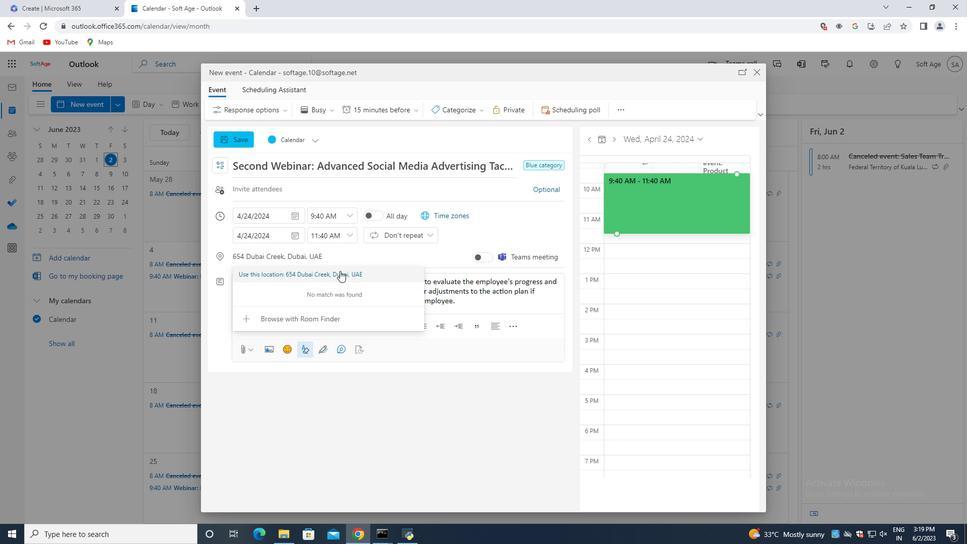 
Action: Mouse pressed left at (339, 272)
Screenshot: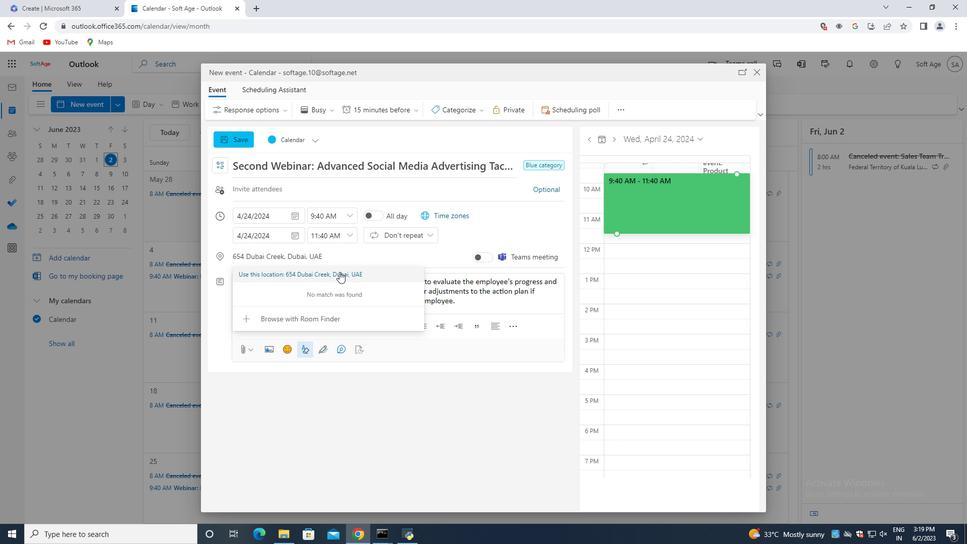 
Action: Mouse moved to (282, 183)
Screenshot: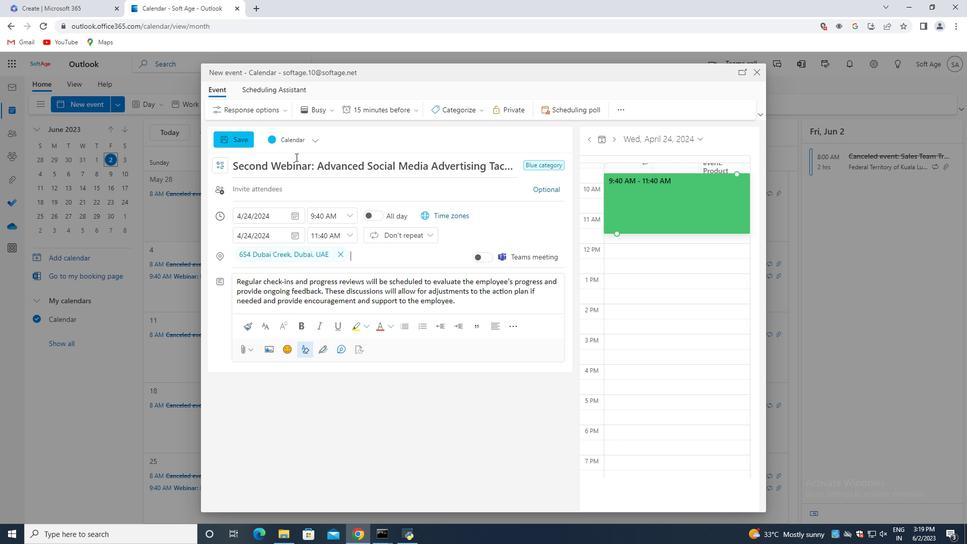 
Action: Mouse pressed left at (282, 183)
Screenshot: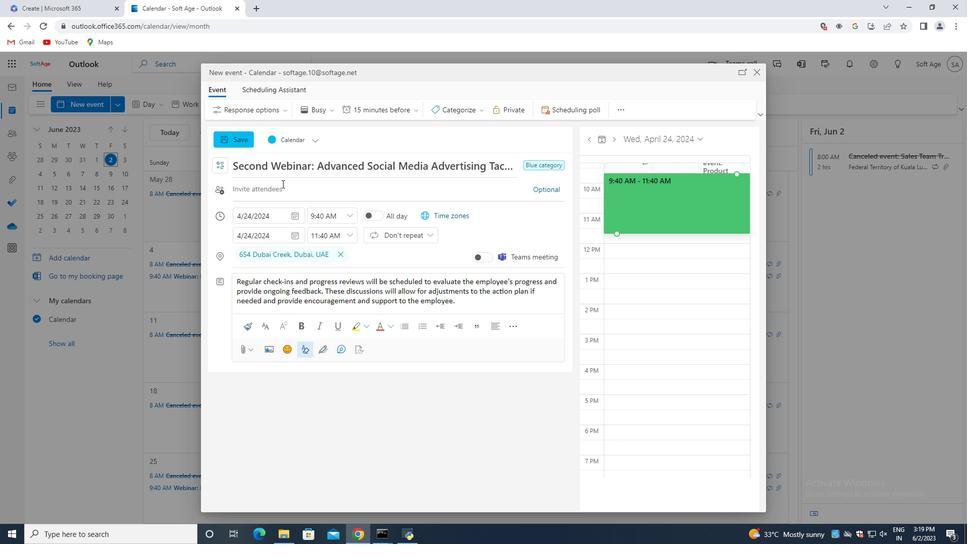 
Action: Key pressed softage.2<Key.shift>@softage.net<Key.enter><Key.shift>Softage.3<Key.shift>@softage.net<Key.enter>
Screenshot: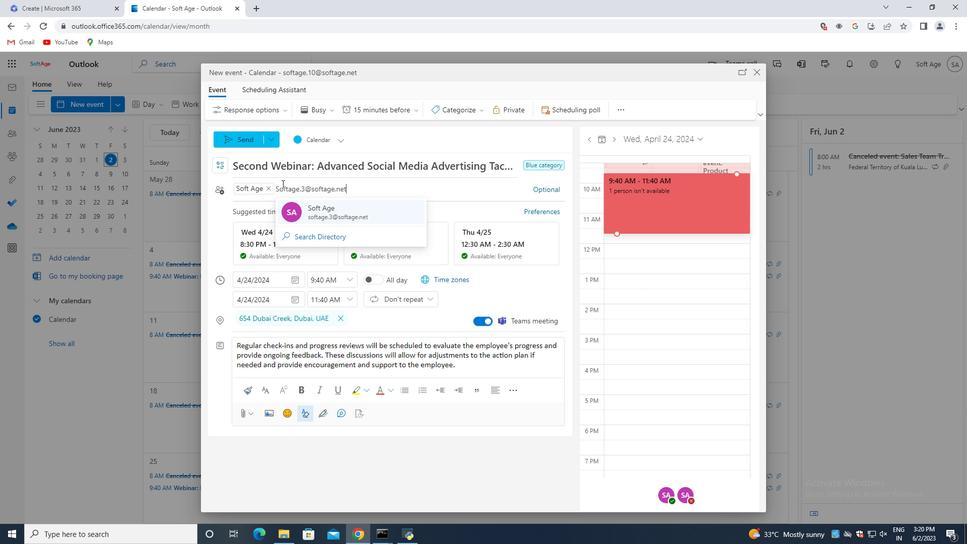 
Action: Mouse moved to (394, 113)
Screenshot: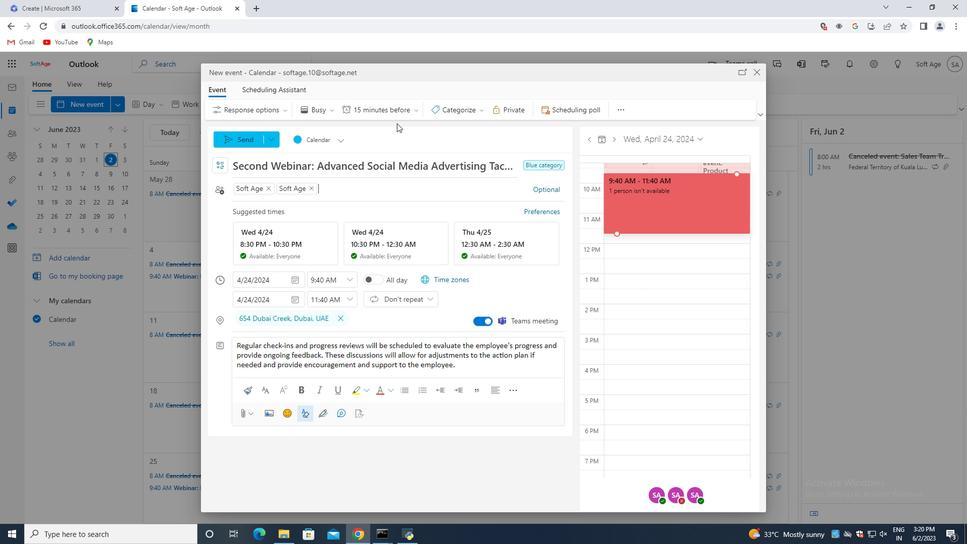 
Action: Mouse pressed left at (394, 113)
Screenshot: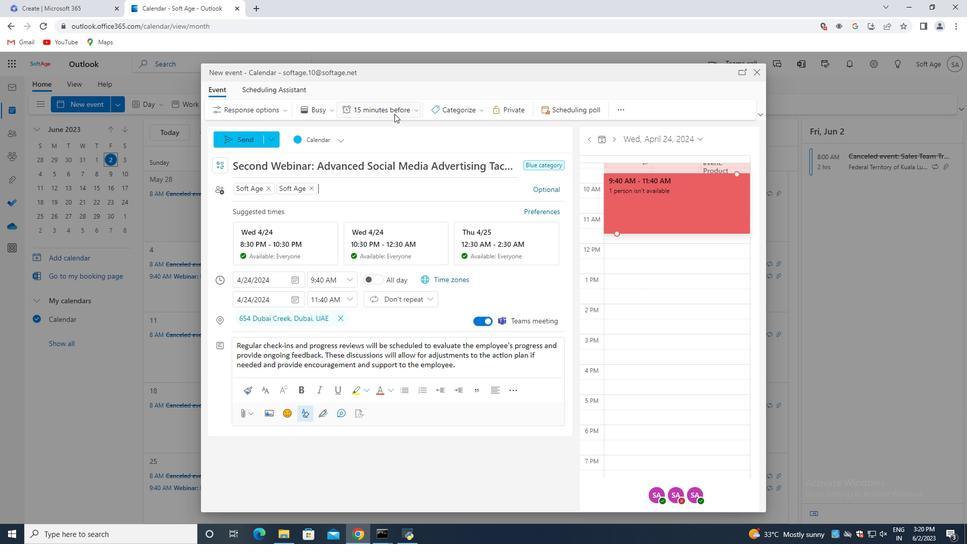 
Action: Mouse moved to (384, 184)
Screenshot: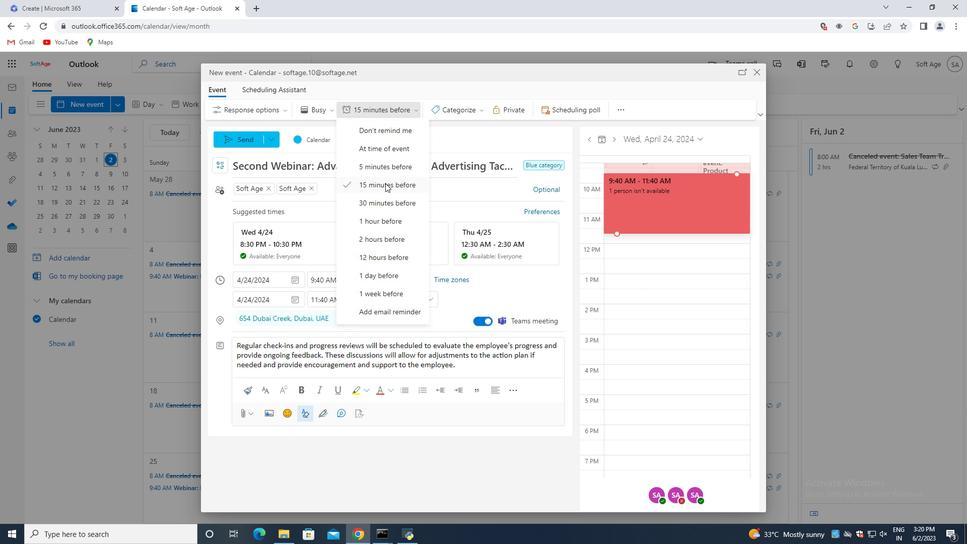 
Action: Mouse pressed left at (384, 184)
Screenshot: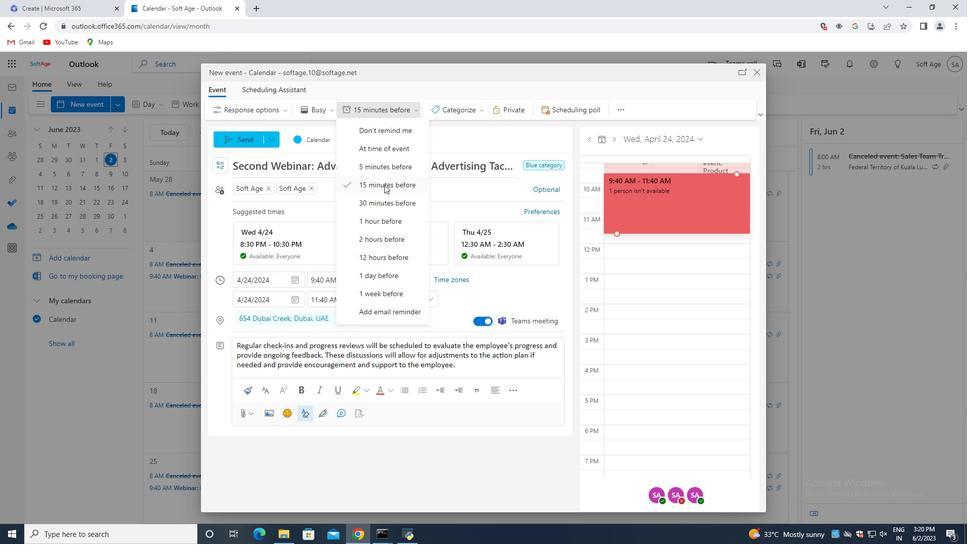 
Action: Mouse moved to (236, 140)
Screenshot: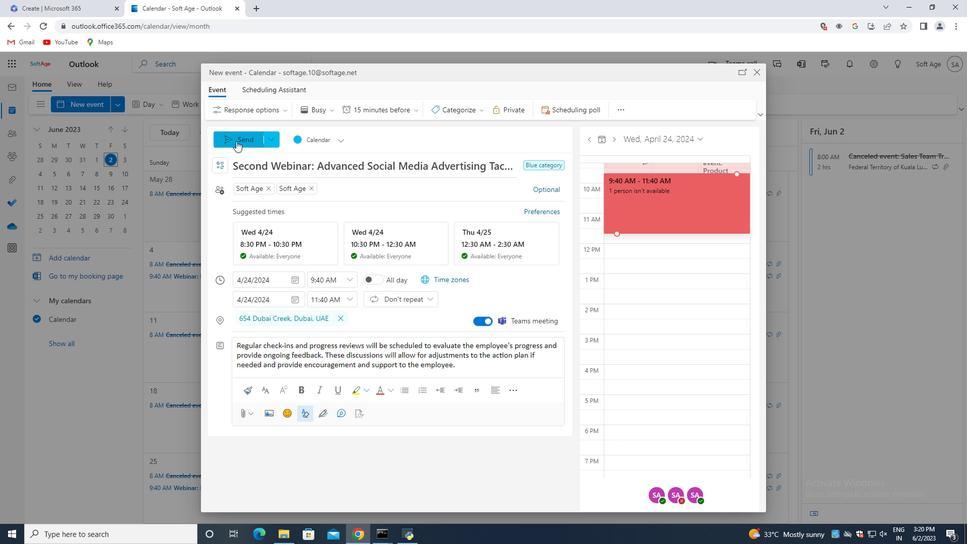
Action: Mouse pressed left at (236, 140)
Screenshot: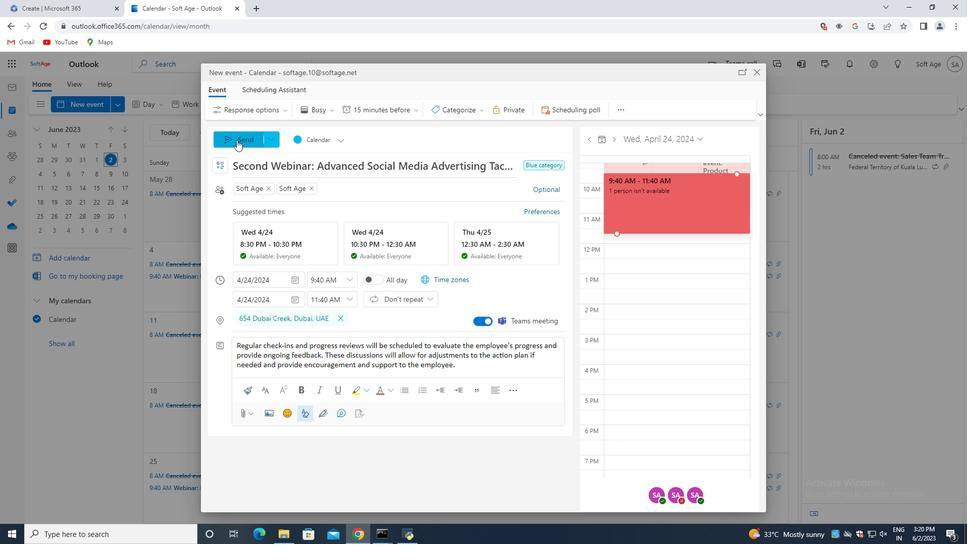 
